 Task: Add Attachment from Google Drive to Card Card0000000087 in Board Board0000000022 in Workspace WS0000000008 in Trello. Add Cover Orange to Card Card0000000087 in Board Board0000000022 in Workspace WS0000000008 in Trello. Add "Add Label …" with "Title" Title0000000087 to Button Button0000000087 to Card Card0000000087 in Board Board0000000022 in Workspace WS0000000008 in Trello. Add Description DS0000000087 to Card Card0000000087 in Board Board0000000022 in Workspace WS0000000008 in Trello. Add Comment CM0000000087 to Card Card0000000087 in Board Board0000000022 in Workspace WS0000000008 in Trello
Action: Mouse moved to (462, 21)
Screenshot: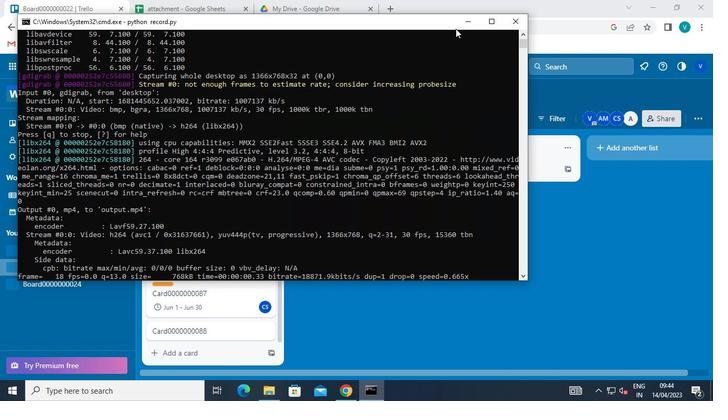 
Action: Mouse pressed left at (462, 21)
Screenshot: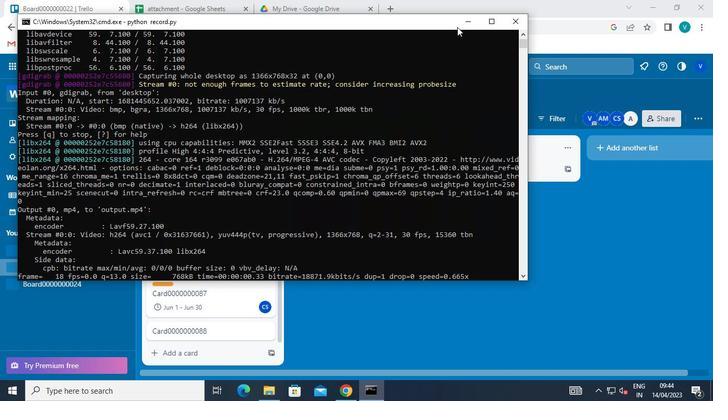 
Action: Mouse moved to (219, 290)
Screenshot: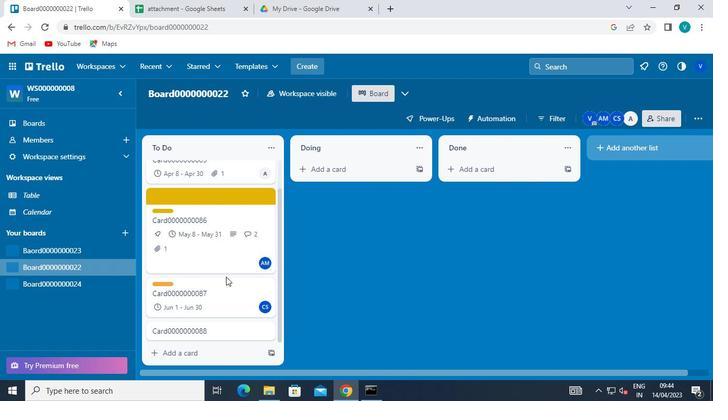 
Action: Mouse pressed left at (219, 290)
Screenshot: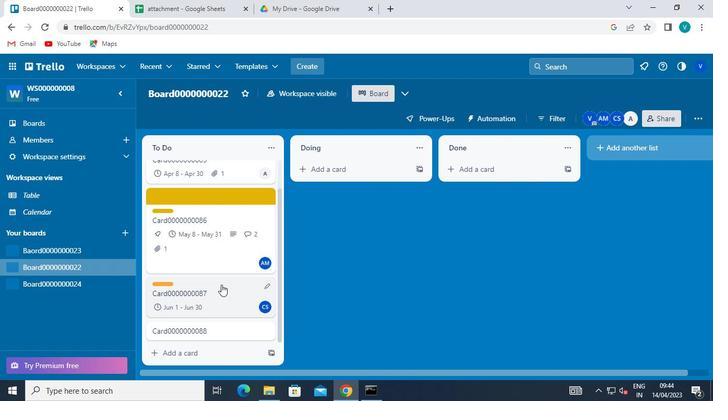 
Action: Mouse moved to (477, 272)
Screenshot: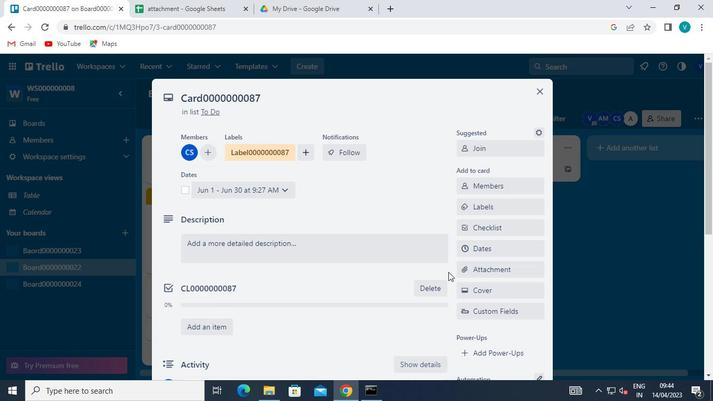
Action: Mouse pressed left at (477, 272)
Screenshot: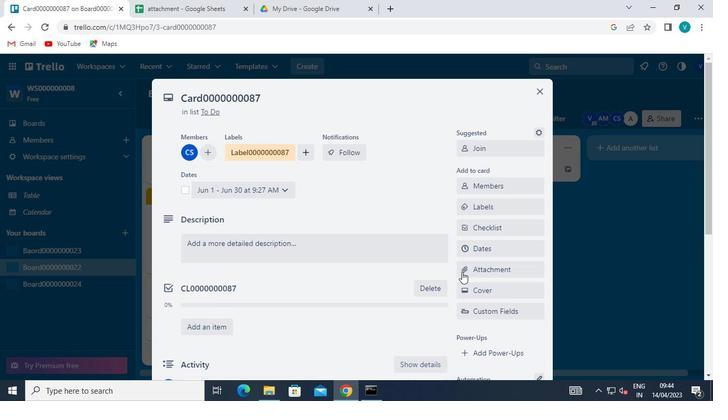 
Action: Mouse moved to (492, 141)
Screenshot: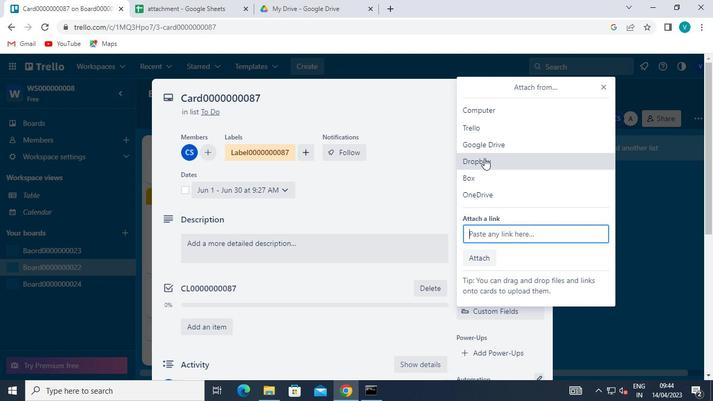 
Action: Mouse pressed left at (492, 141)
Screenshot: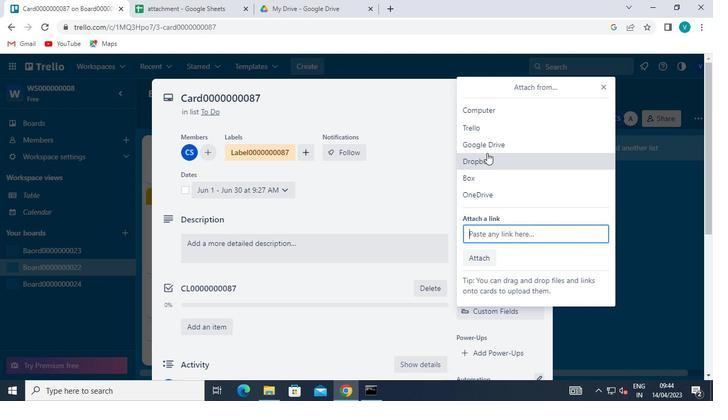 
Action: Mouse moved to (189, 222)
Screenshot: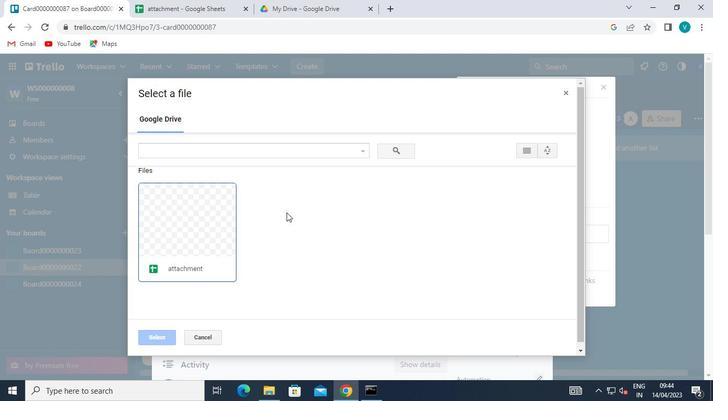 
Action: Mouse pressed left at (189, 222)
Screenshot: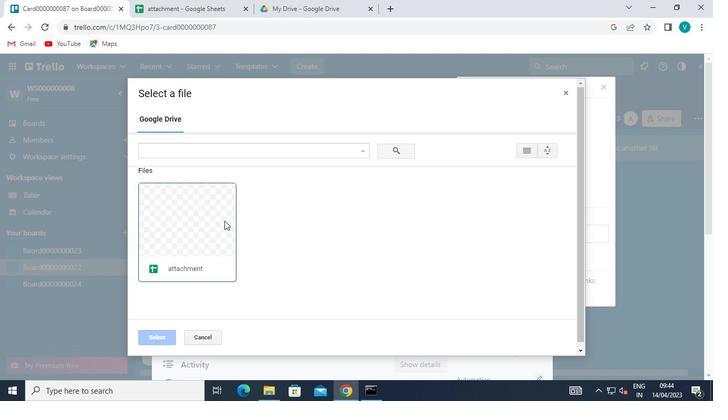 
Action: Mouse moved to (159, 335)
Screenshot: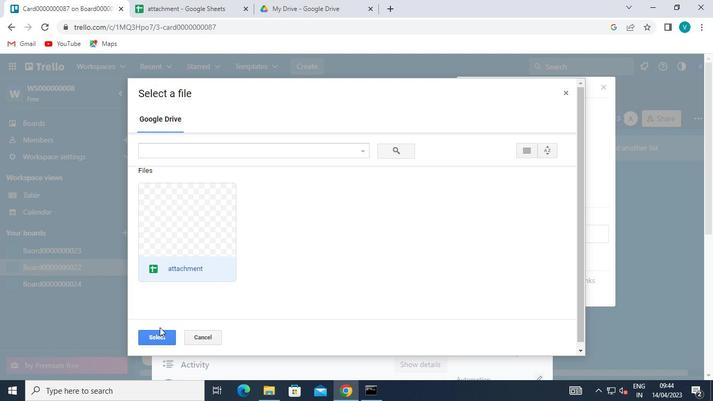 
Action: Mouse pressed left at (159, 335)
Screenshot: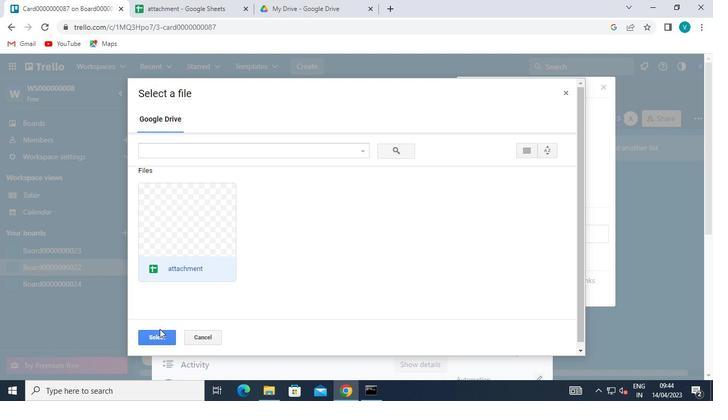 
Action: Mouse moved to (477, 294)
Screenshot: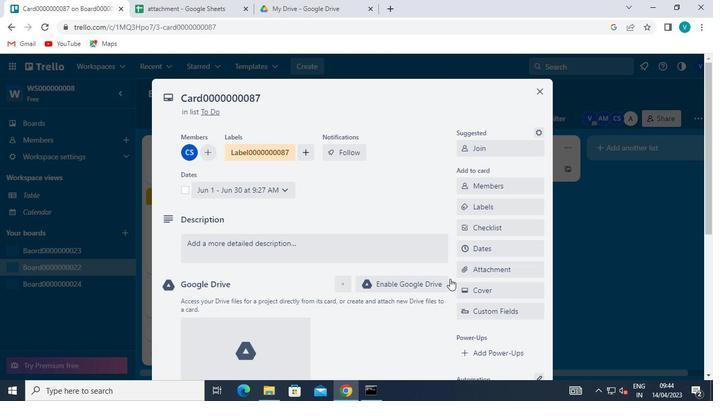 
Action: Mouse pressed left at (477, 294)
Screenshot: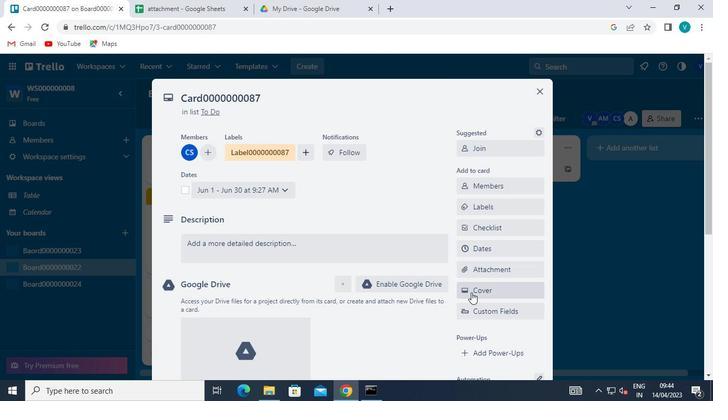 
Action: Mouse moved to (531, 183)
Screenshot: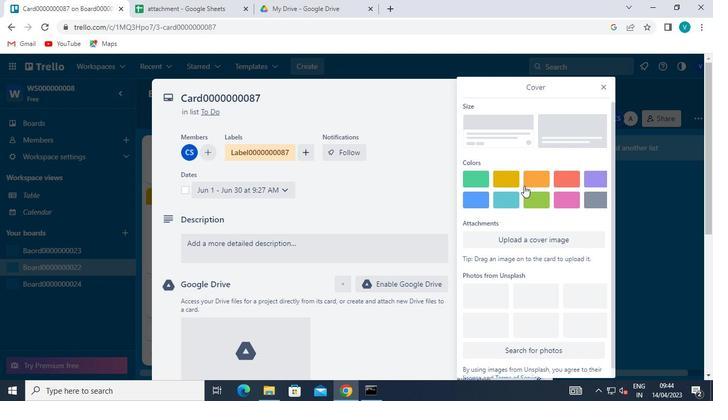 
Action: Mouse pressed left at (531, 183)
Screenshot: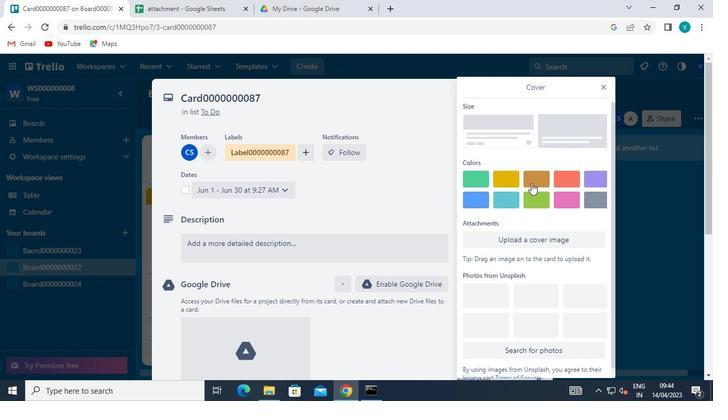
Action: Mouse moved to (602, 84)
Screenshot: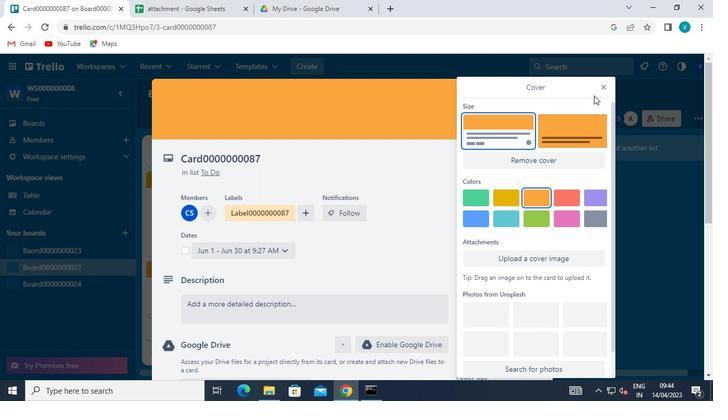 
Action: Mouse pressed left at (602, 84)
Screenshot: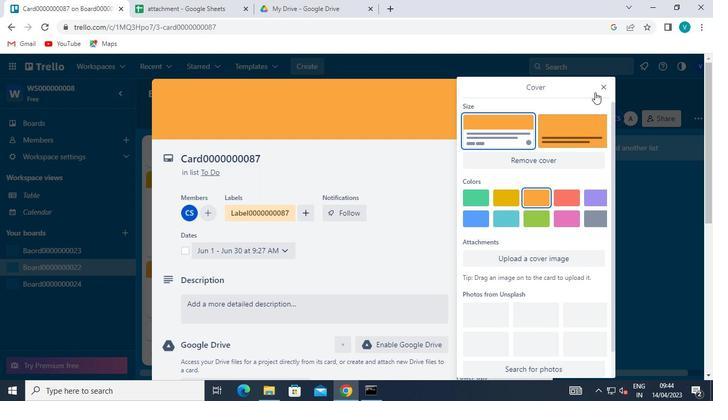 
Action: Mouse moved to (489, 259)
Screenshot: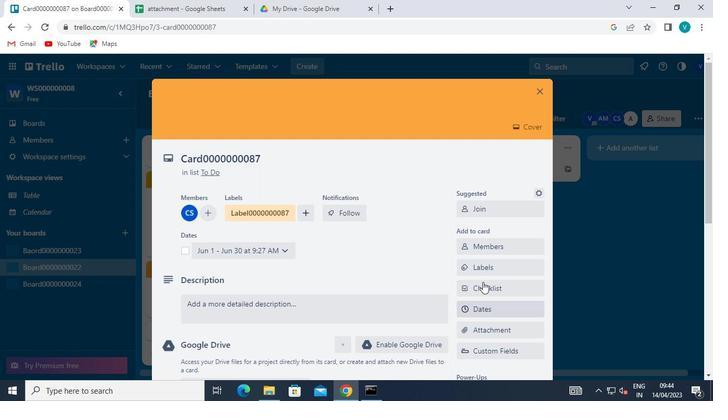 
Action: Mouse pressed left at (489, 259)
Screenshot: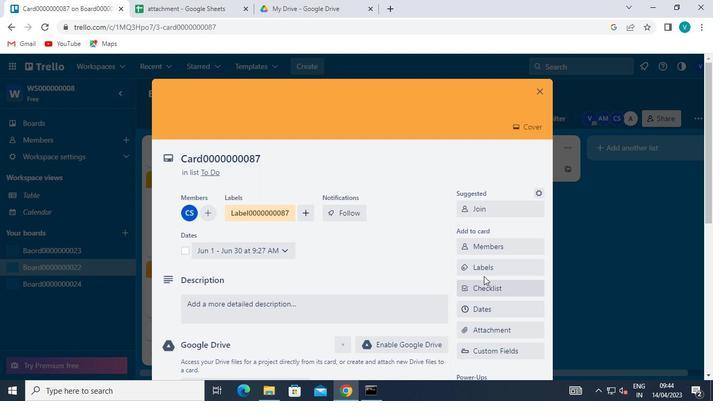 
Action: Mouse moved to (520, 115)
Screenshot: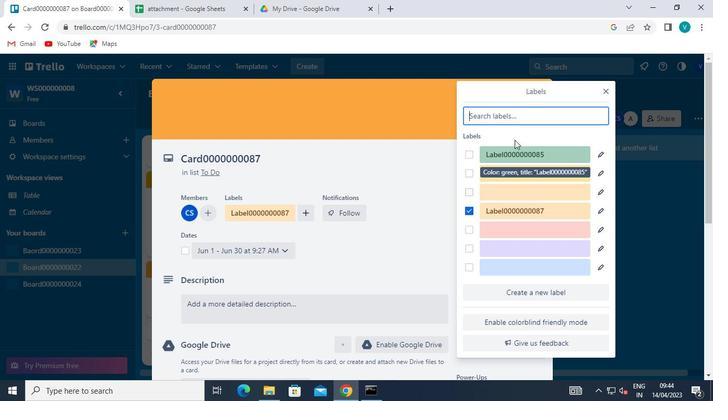 
Action: Mouse pressed left at (520, 115)
Screenshot: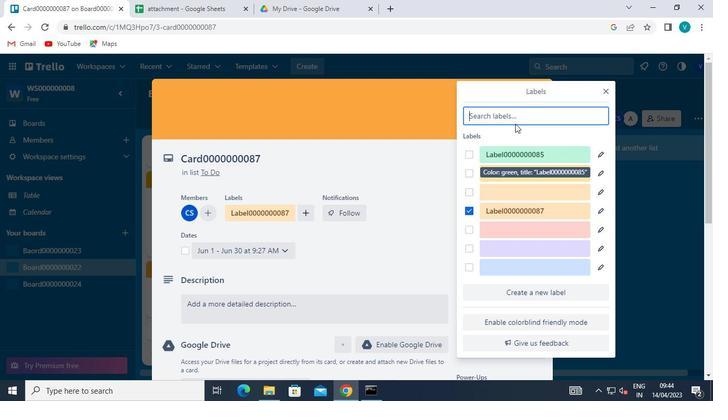 
Action: Keyboard Key.shift
Screenshot: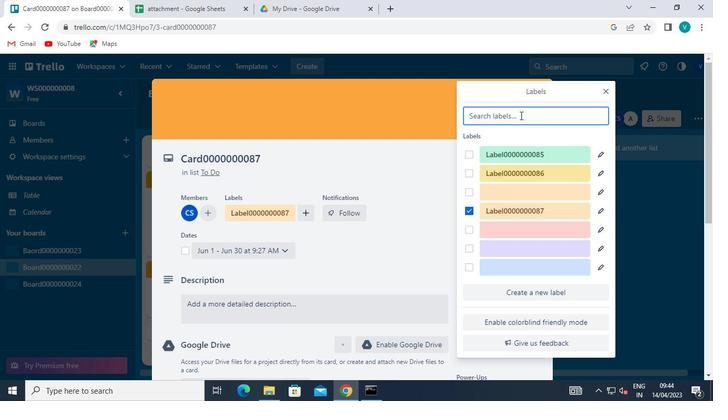 
Action: Keyboard Key.shift
Screenshot: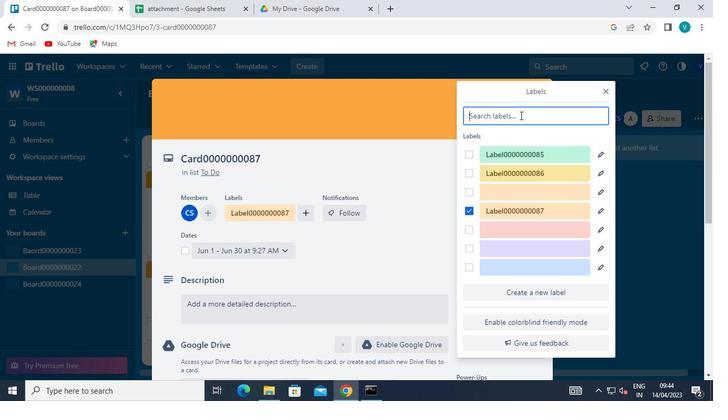 
Action: Keyboard Key.shift
Screenshot: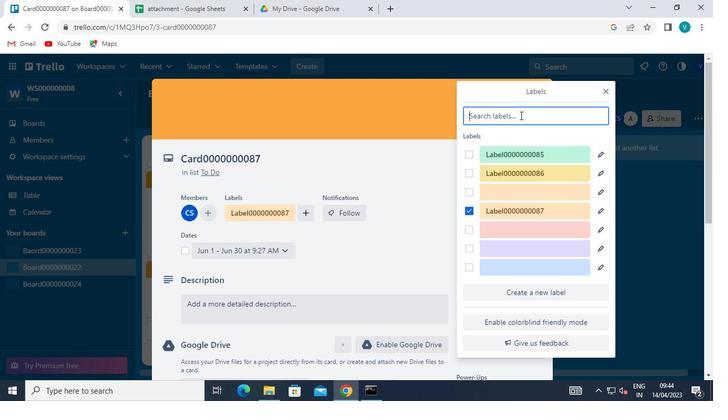 
Action: Keyboard Key.shift
Screenshot: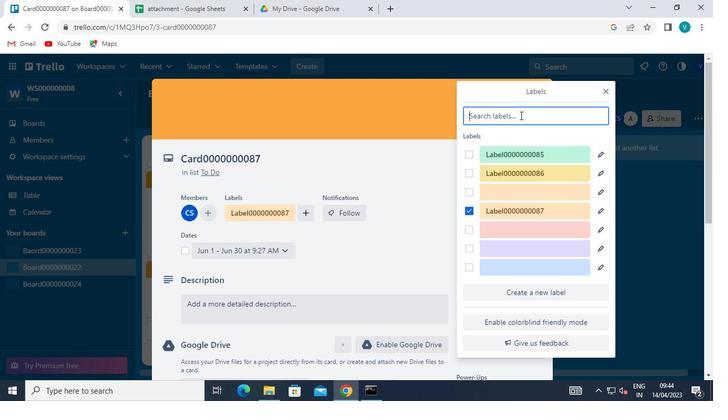 
Action: Keyboard Key.shift
Screenshot: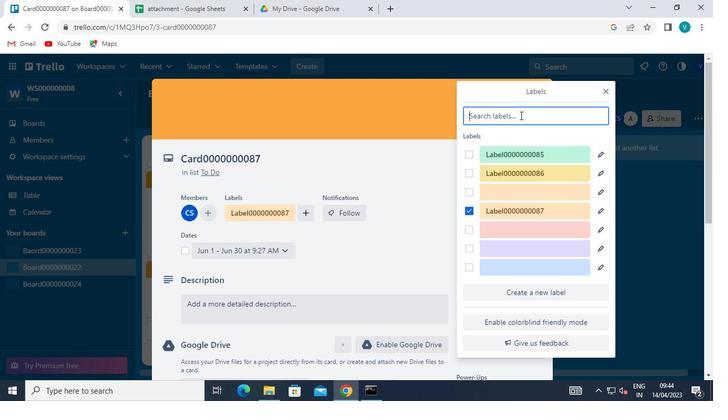 
Action: Keyboard Key.shift
Screenshot: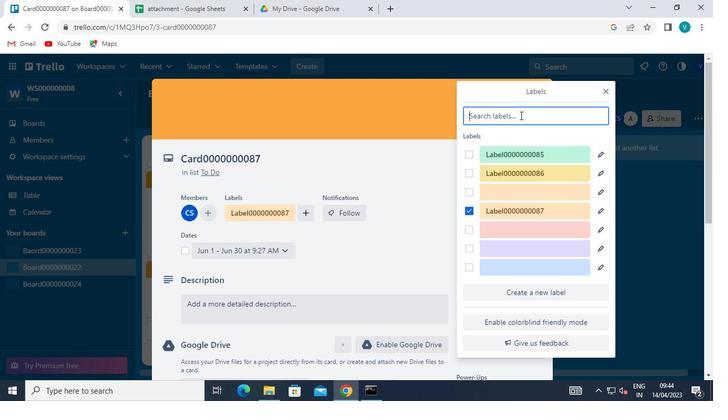 
Action: Keyboard Key.shift
Screenshot: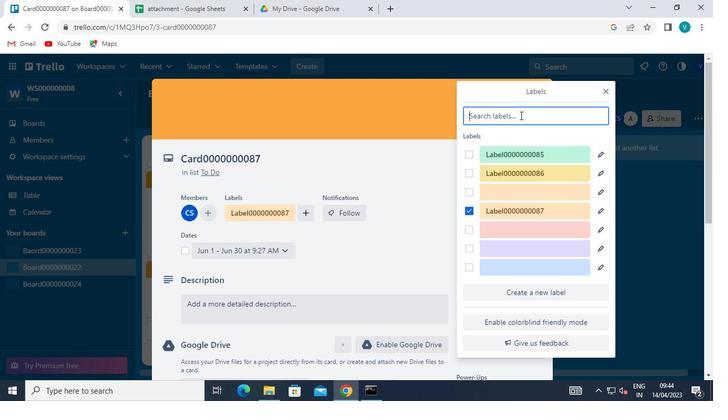 
Action: Keyboard Key.shift
Screenshot: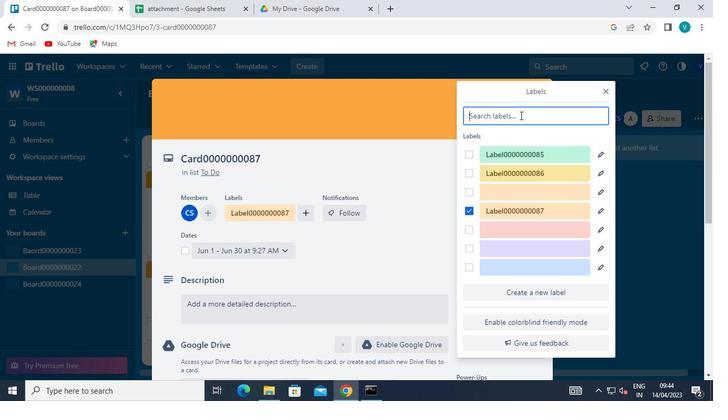
Action: Keyboard Key.shift
Screenshot: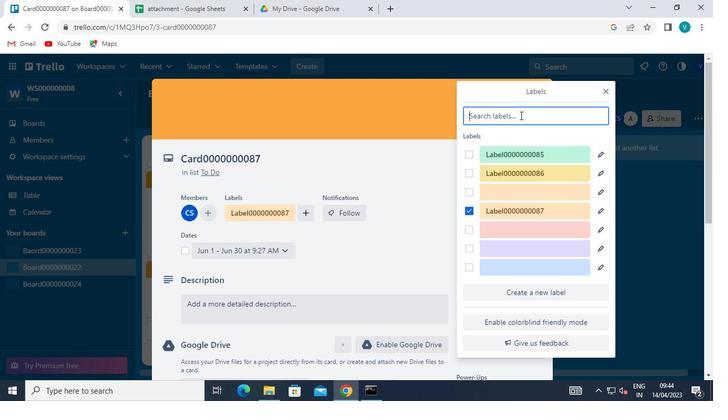 
Action: Keyboard Key.shift
Screenshot: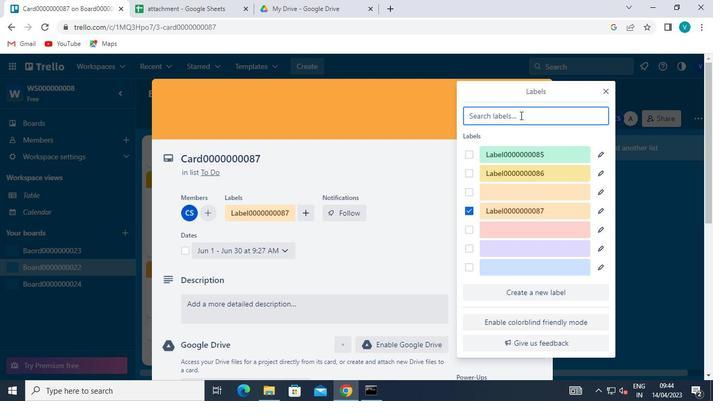 
Action: Keyboard Key.shift
Screenshot: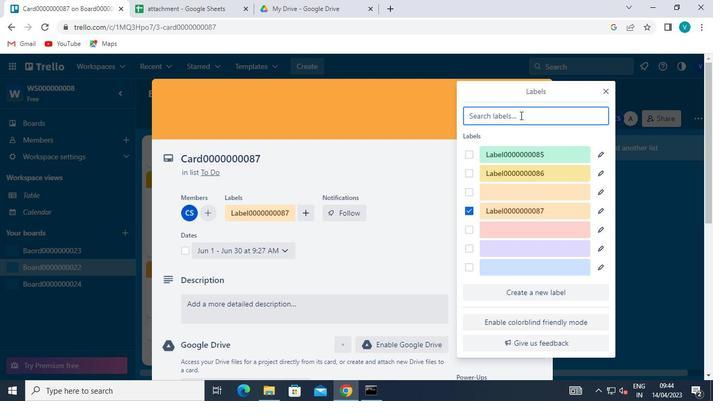 
Action: Keyboard Key.shift
Screenshot: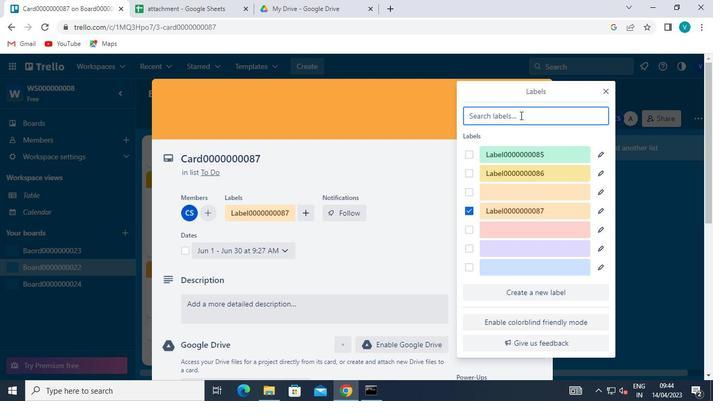 
Action: Keyboard Key.shift
Screenshot: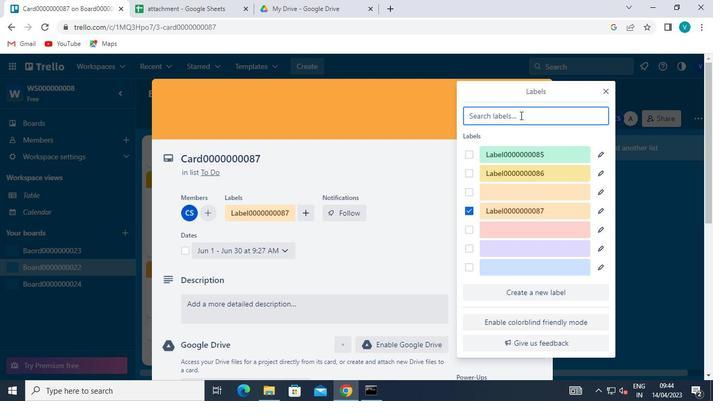 
Action: Keyboard Key.shift
Screenshot: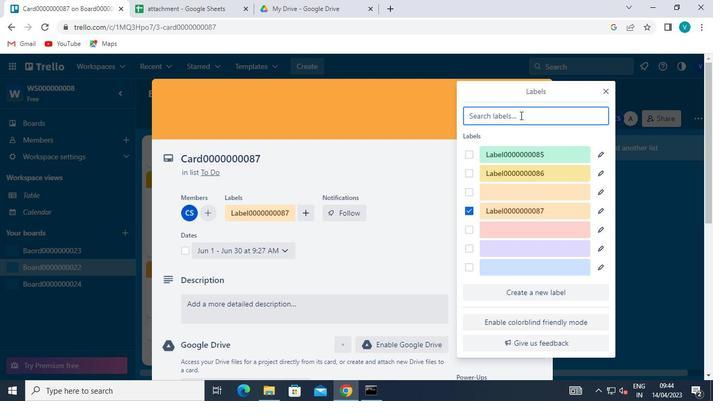 
Action: Keyboard Key.shift
Screenshot: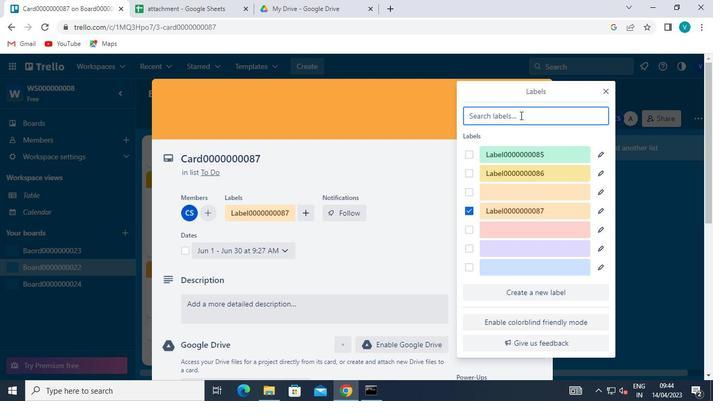
Action: Keyboard Key.shift
Screenshot: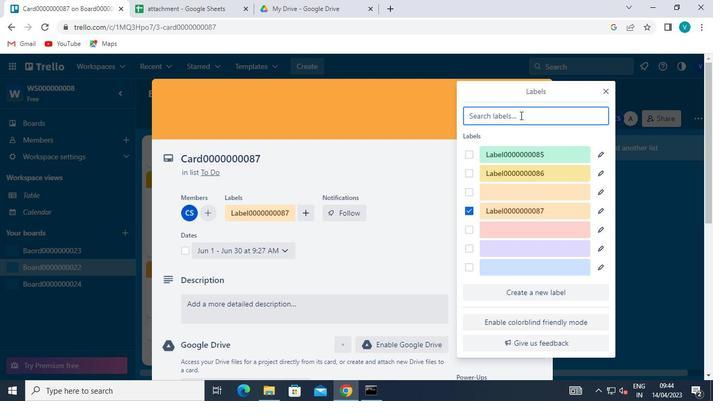
Action: Keyboard Key.shift
Screenshot: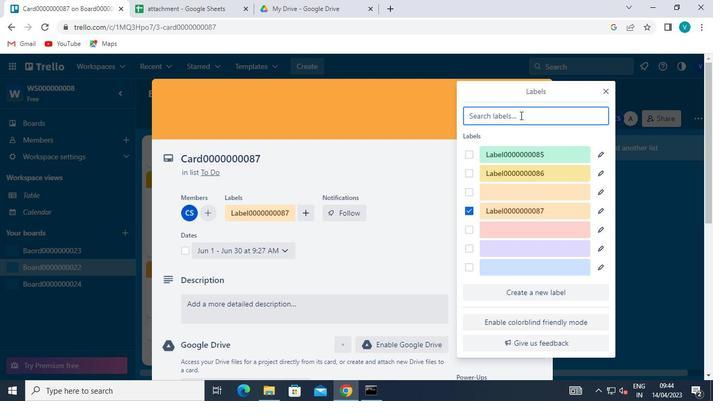 
Action: Keyboard Key.shift
Screenshot: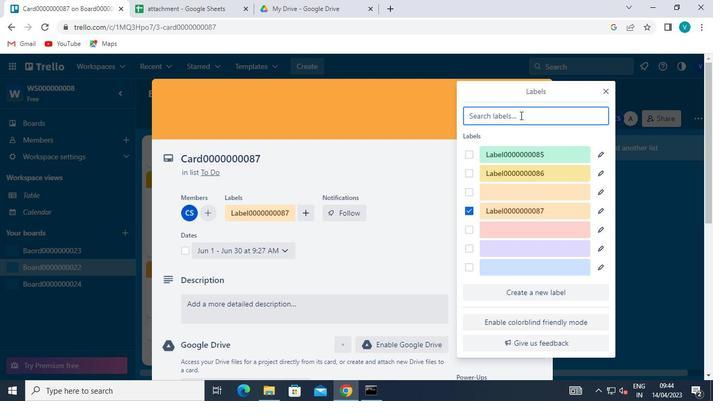 
Action: Keyboard Key.shift
Screenshot: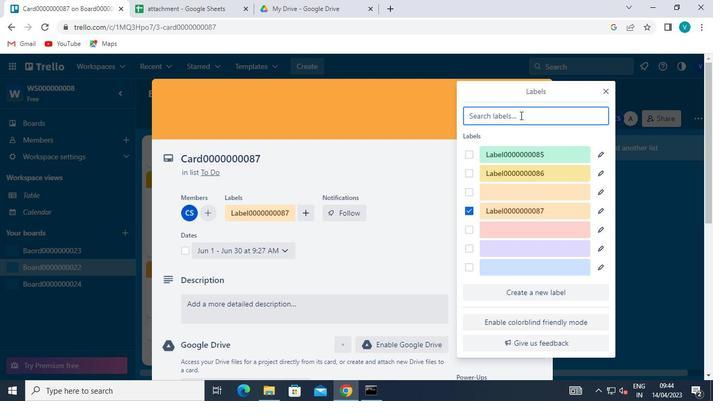 
Action: Keyboard Key.shift
Screenshot: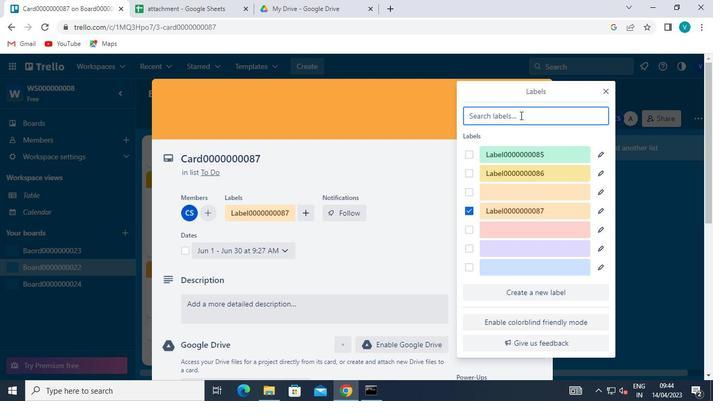 
Action: Keyboard Key.shift
Screenshot: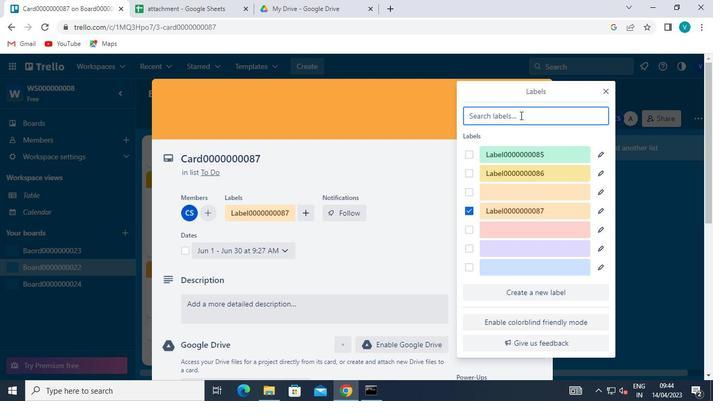 
Action: Keyboard Key.shift
Screenshot: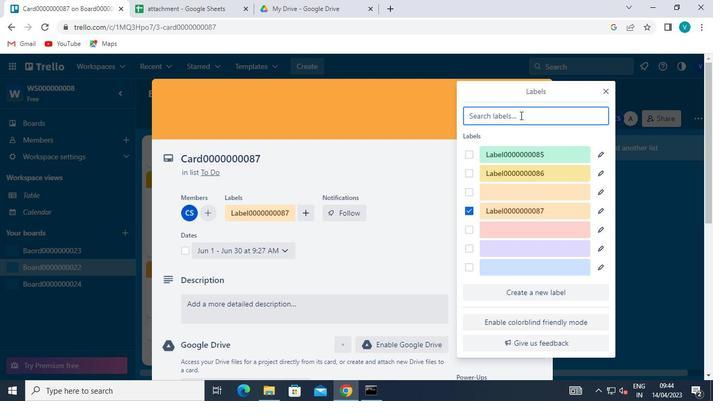 
Action: Keyboard Key.shift
Screenshot: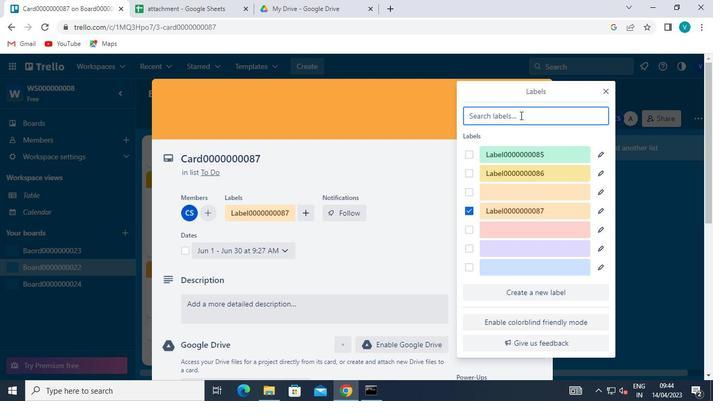 
Action: Keyboard Key.shift
Screenshot: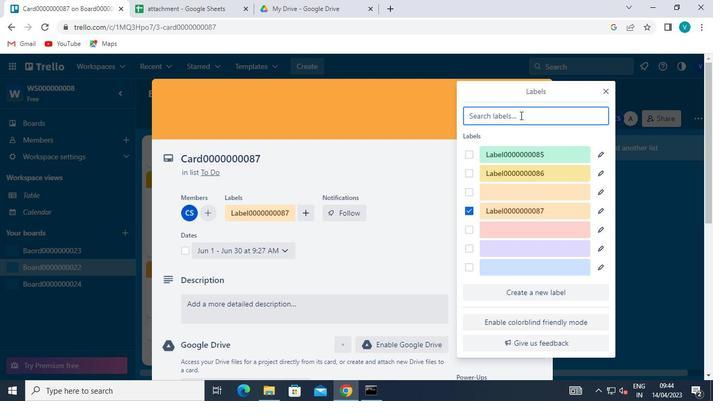 
Action: Keyboard Key.shift
Screenshot: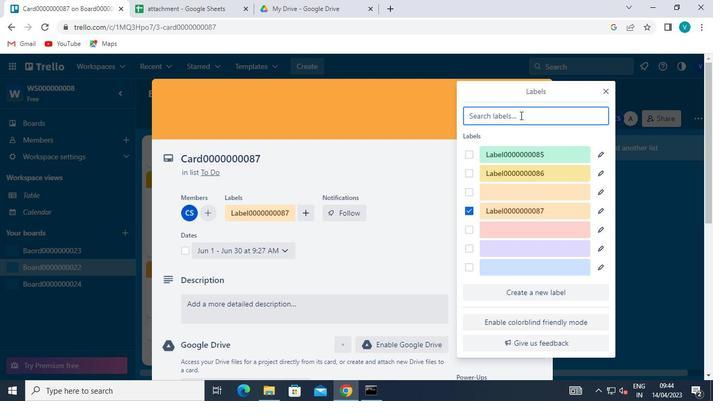 
Action: Keyboard Key.shift
Screenshot: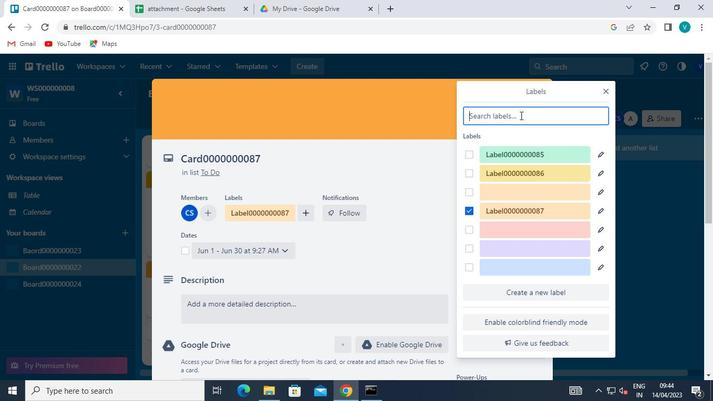 
Action: Keyboard Key.shift
Screenshot: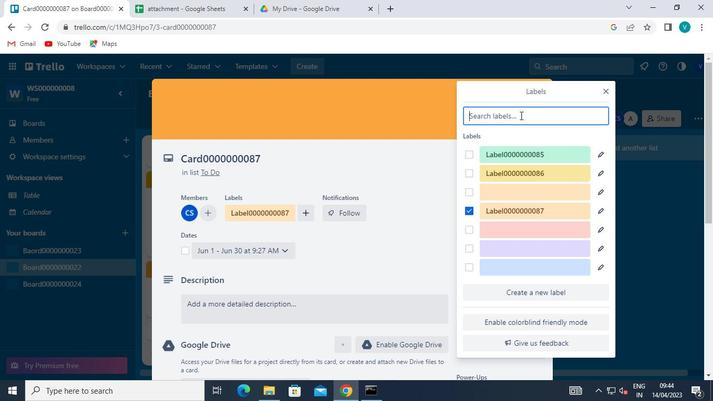 
Action: Keyboard Key.shift
Screenshot: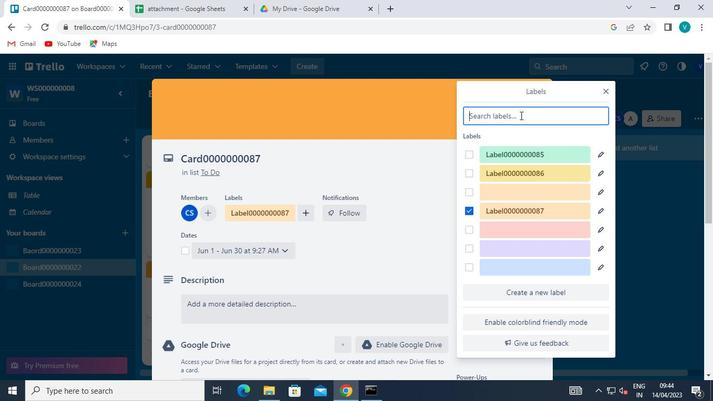
Action: Keyboard Key.shift
Screenshot: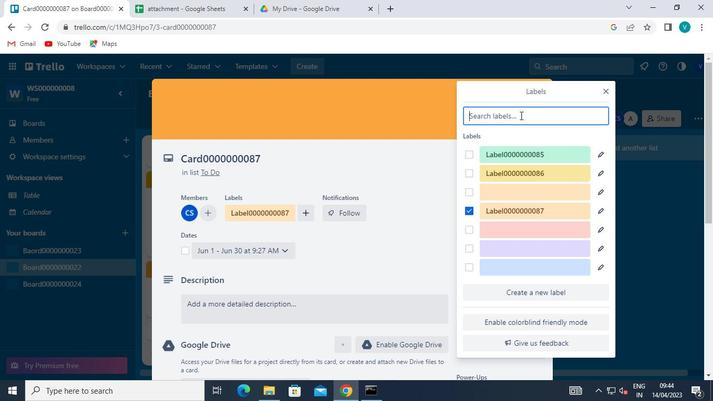 
Action: Keyboard Key.shift
Screenshot: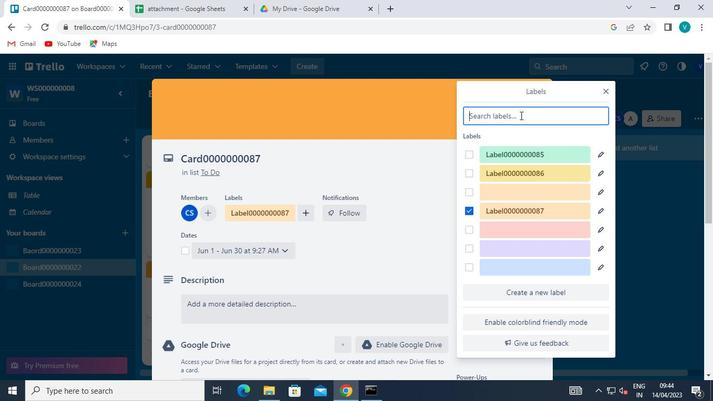
Action: Keyboard Key.shift
Screenshot: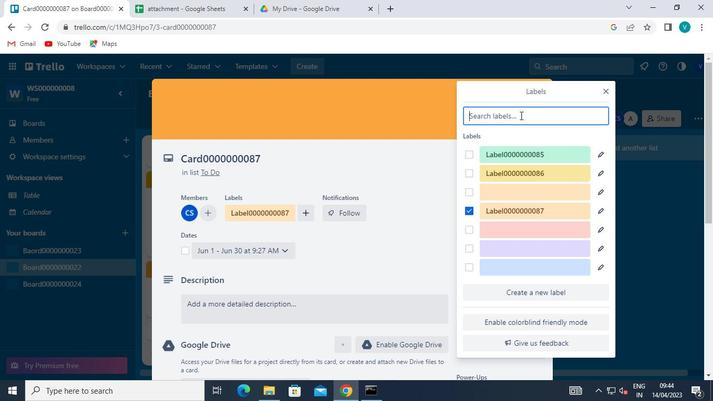 
Action: Keyboard Key.shift
Screenshot: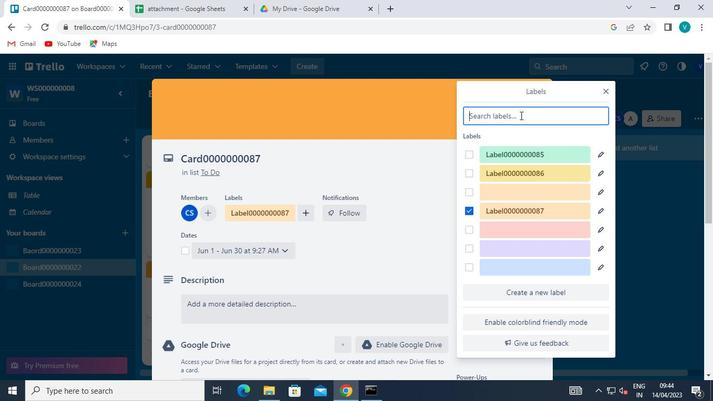 
Action: Keyboard Key.shift
Screenshot: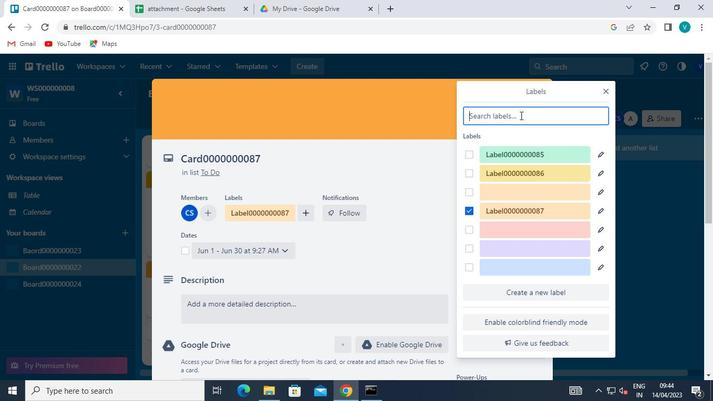 
Action: Keyboard Key.shift
Screenshot: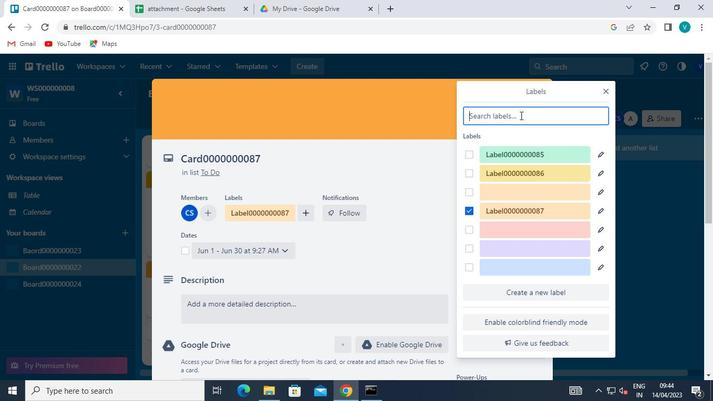 
Action: Keyboard Key.shift
Screenshot: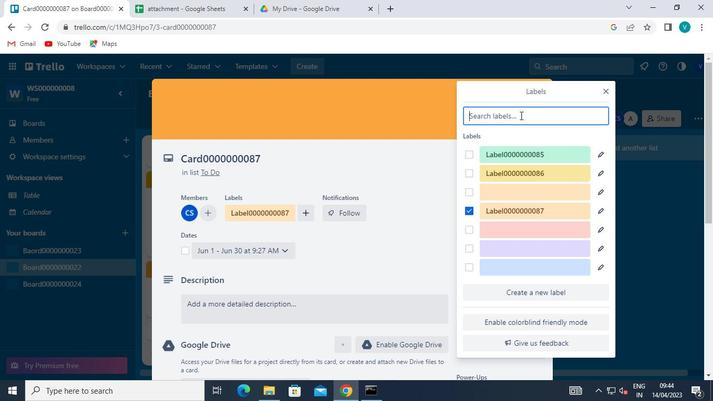 
Action: Keyboard Key.shift
Screenshot: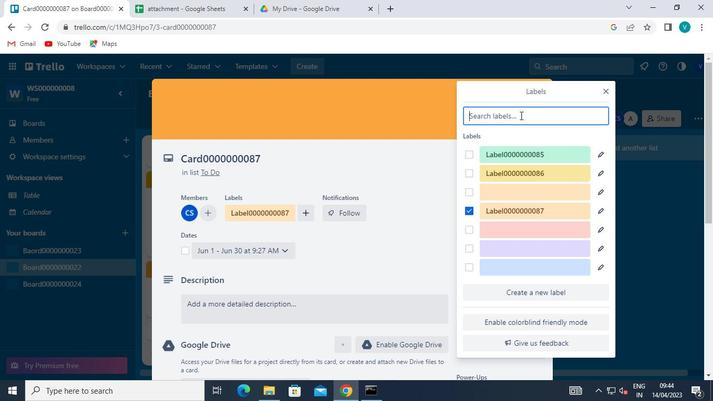 
Action: Keyboard Key.shift
Screenshot: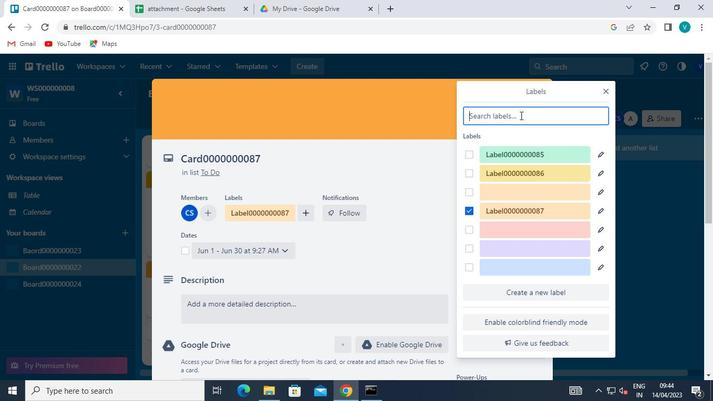 
Action: Keyboard Key.shift
Screenshot: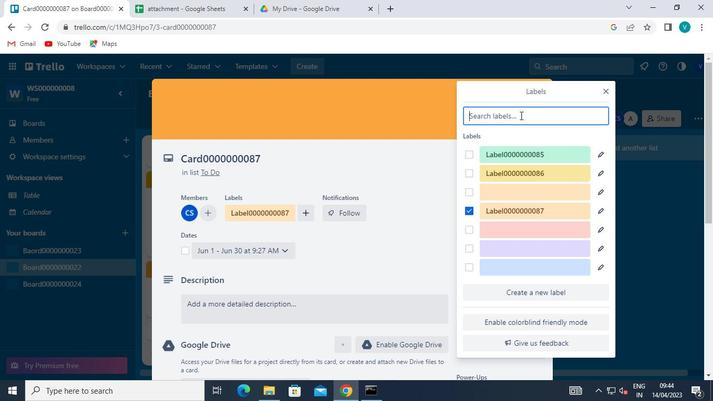 
Action: Keyboard Key.shift
Screenshot: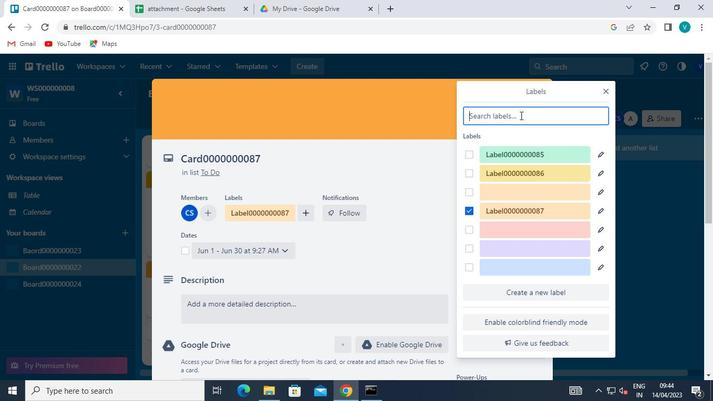 
Action: Keyboard Key.shift
Screenshot: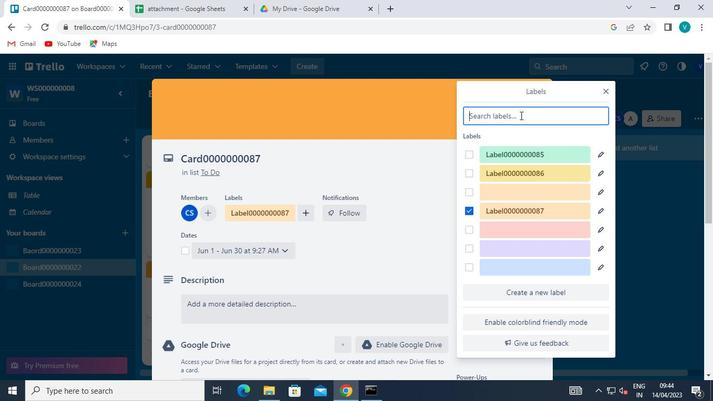 
Action: Keyboard Key.shift
Screenshot: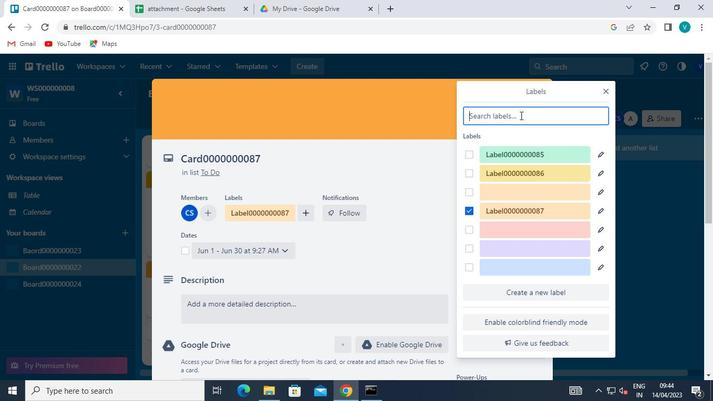 
Action: Keyboard Key.shift
Screenshot: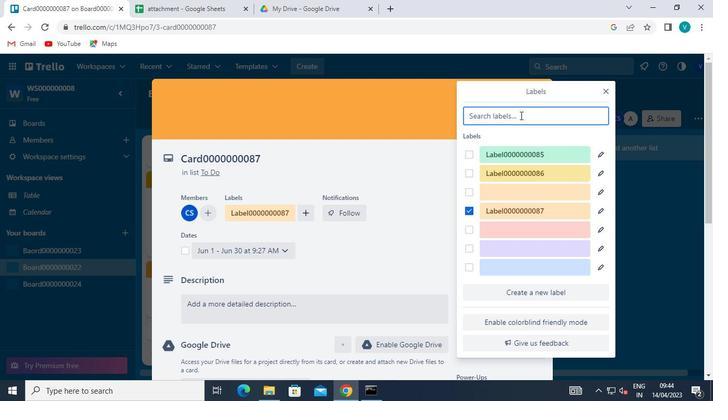 
Action: Keyboard Key.shift
Screenshot: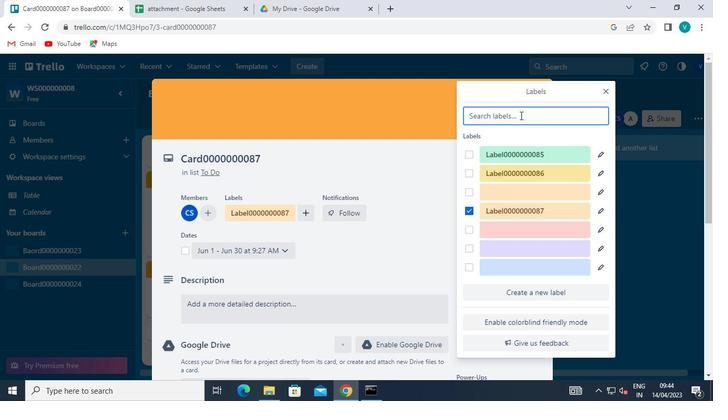 
Action: Keyboard Key.shift
Screenshot: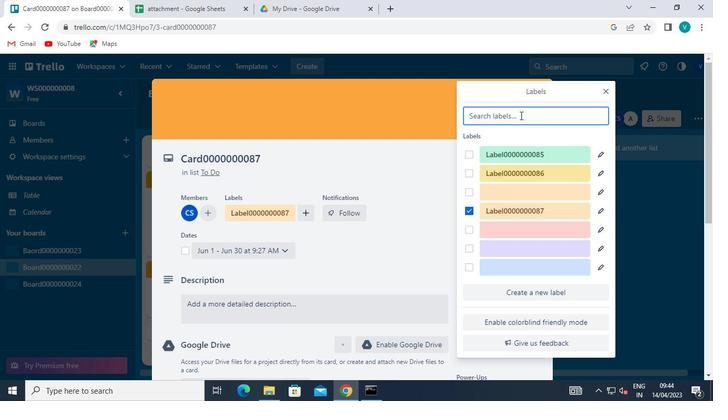 
Action: Keyboard Key.shift
Screenshot: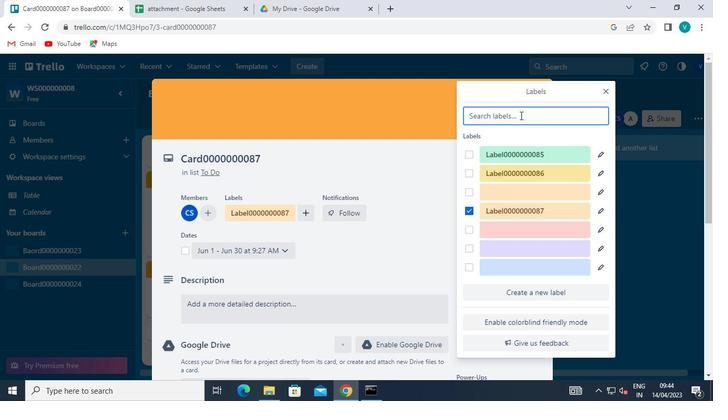 
Action: Keyboard Key.shift
Screenshot: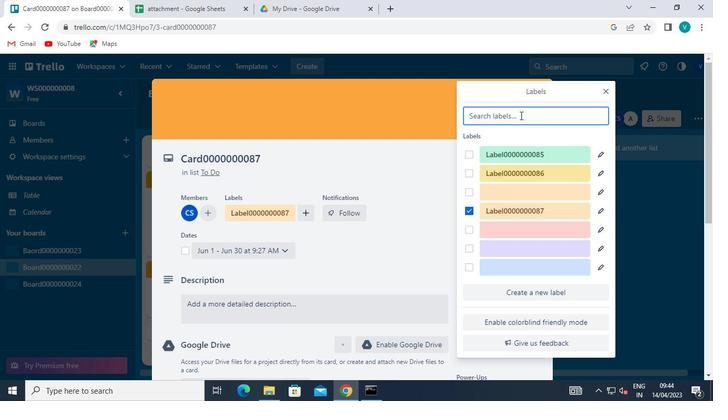 
Action: Keyboard Key.shift
Screenshot: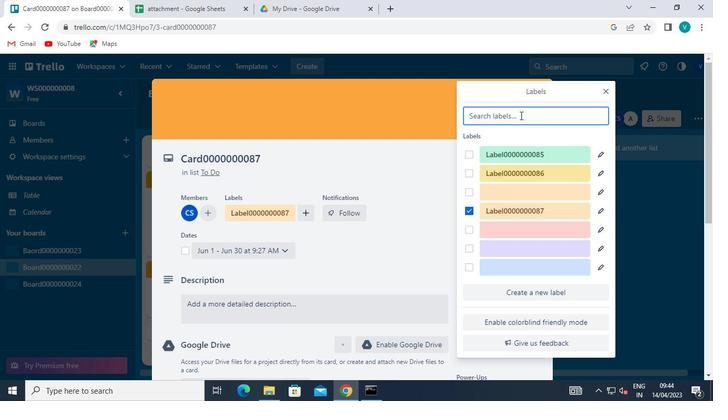 
Action: Keyboard Key.shift
Screenshot: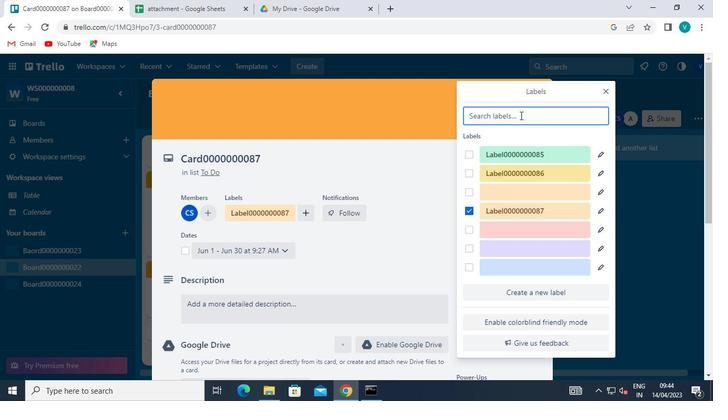 
Action: Keyboard Key.shift
Screenshot: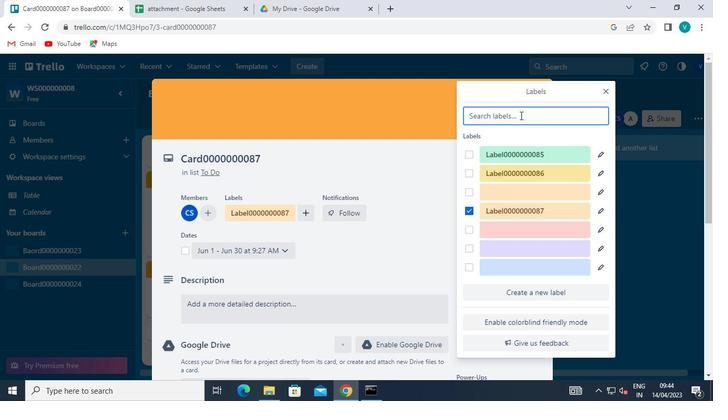 
Action: Keyboard Key.shift
Screenshot: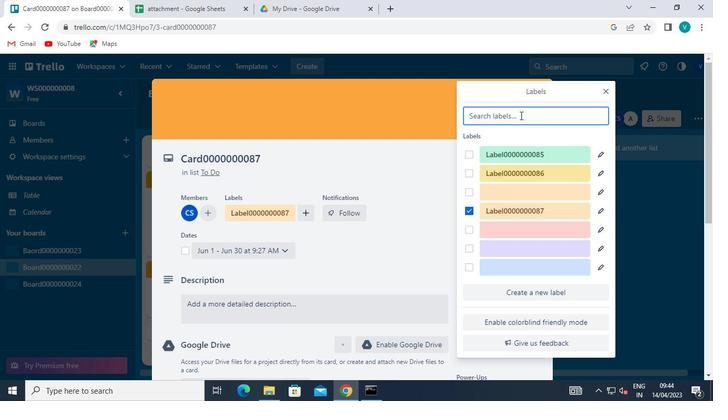 
Action: Keyboard Key.shift
Screenshot: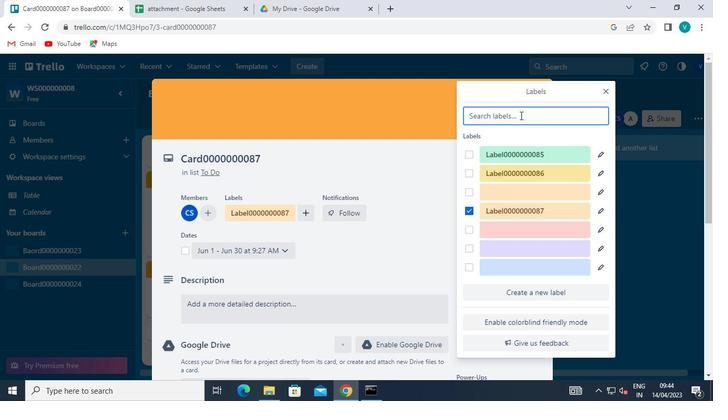 
Action: Keyboard Key.shift
Screenshot: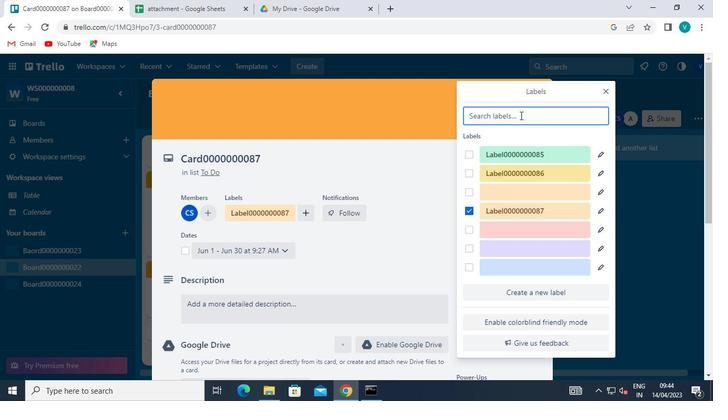 
Action: Keyboard Key.shift
Screenshot: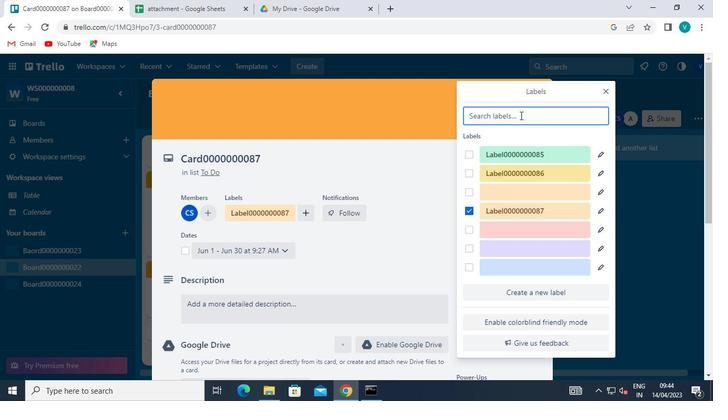 
Action: Keyboard Key.shift
Screenshot: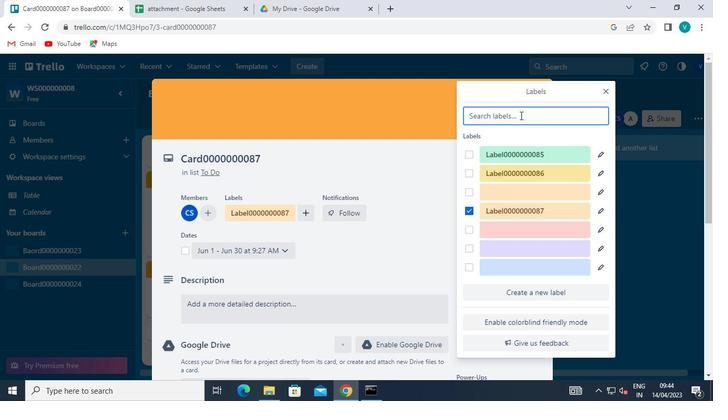 
Action: Keyboard Key.shift
Screenshot: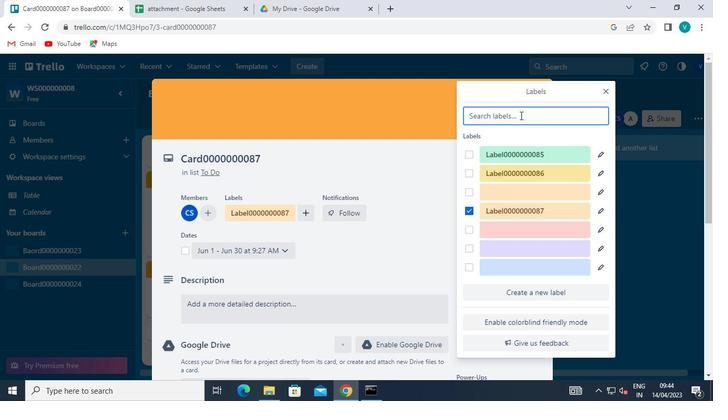 
Action: Keyboard Key.shift
Screenshot: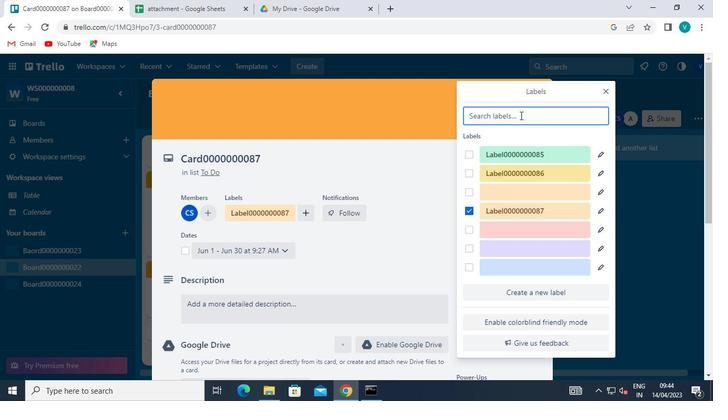
Action: Keyboard Key.shift
Screenshot: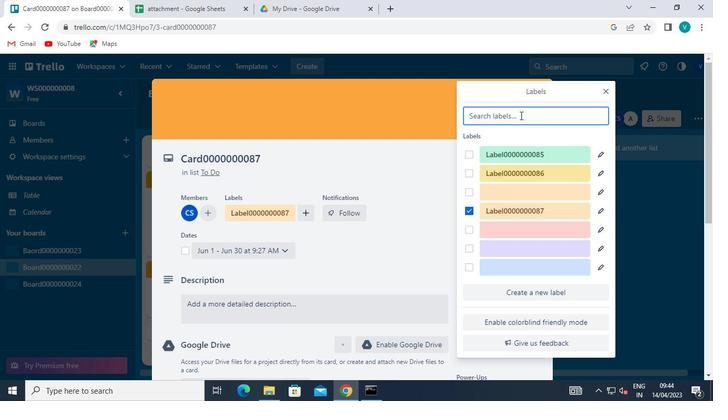 
Action: Keyboard Key.shift
Screenshot: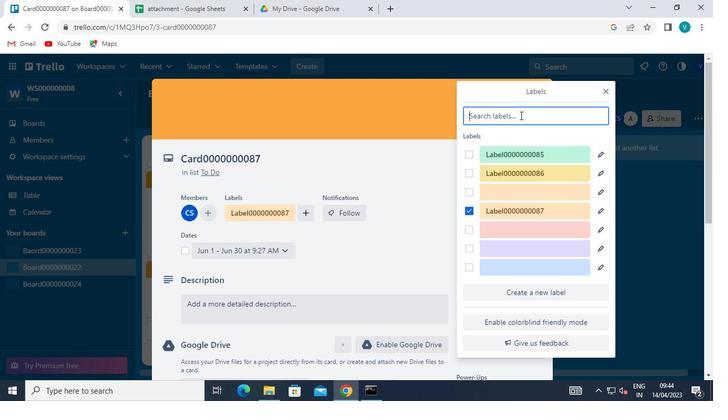 
Action: Keyboard Key.shift
Screenshot: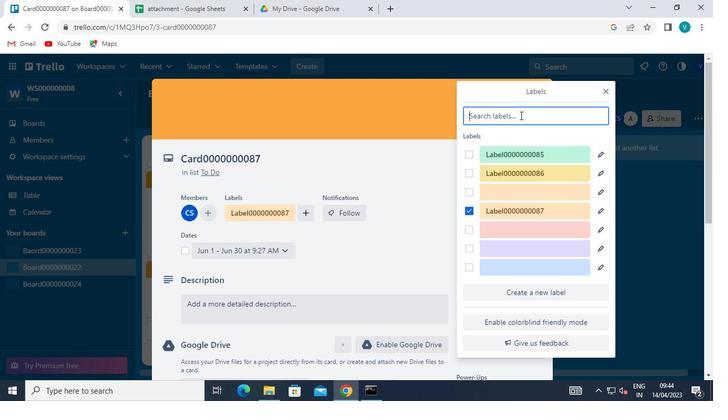 
Action: Keyboard Key.shift
Screenshot: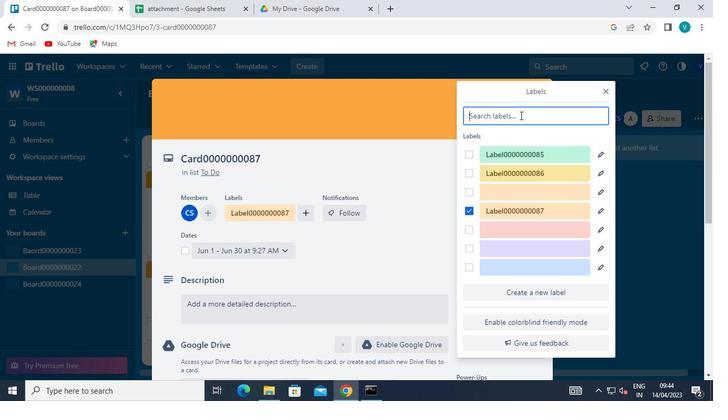 
Action: Keyboard Key.shift
Screenshot: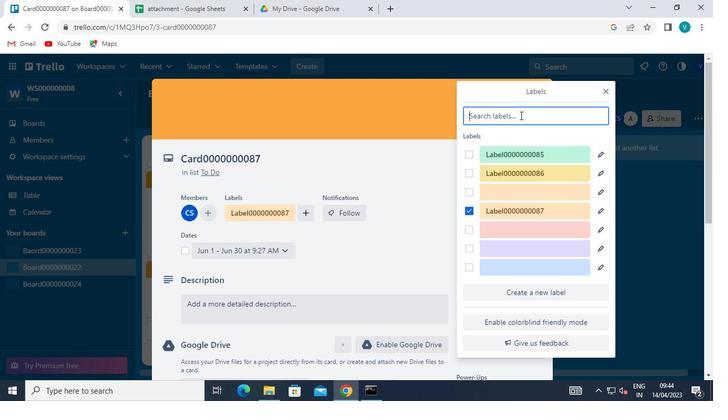 
Action: Keyboard Key.shift
Screenshot: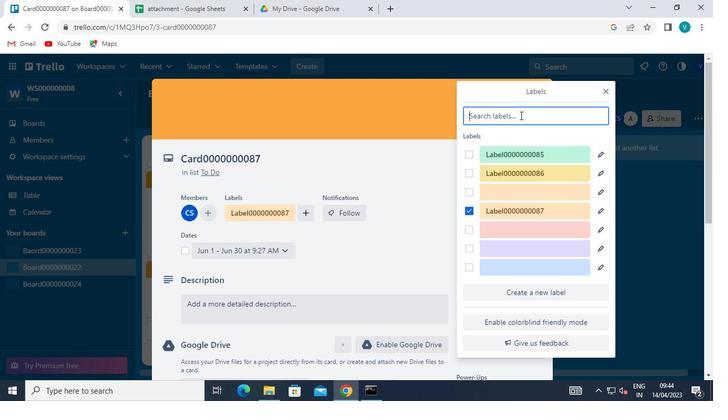 
Action: Keyboard Key.shift
Screenshot: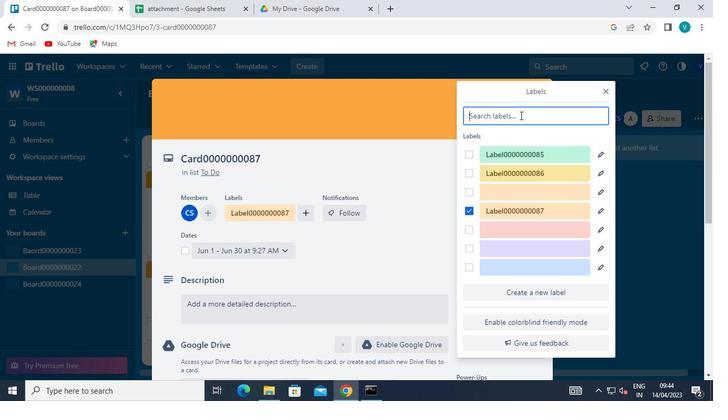 
Action: Keyboard Key.shift
Screenshot: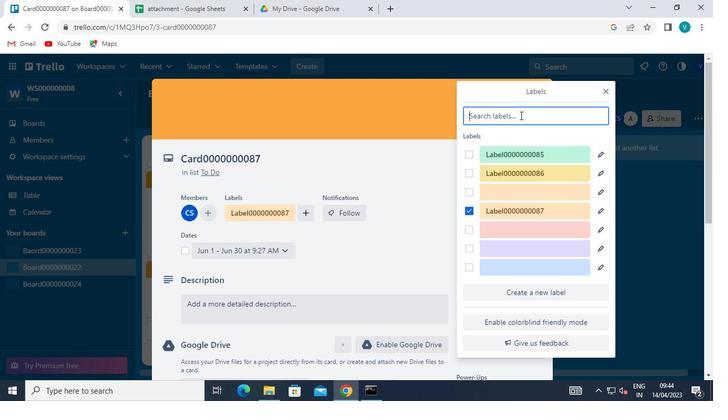 
Action: Keyboard Key.shift
Screenshot: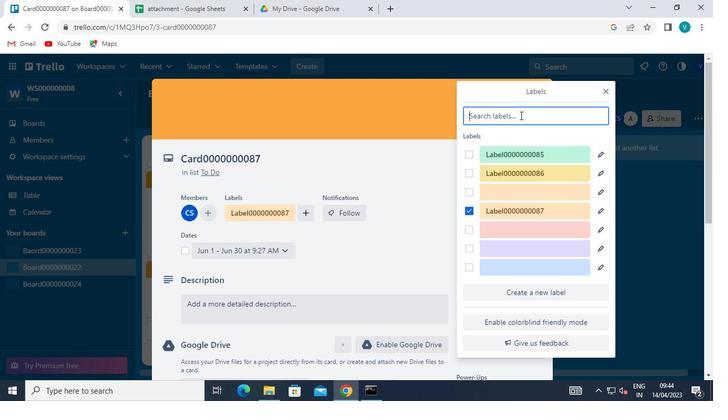 
Action: Keyboard Key.shift
Screenshot: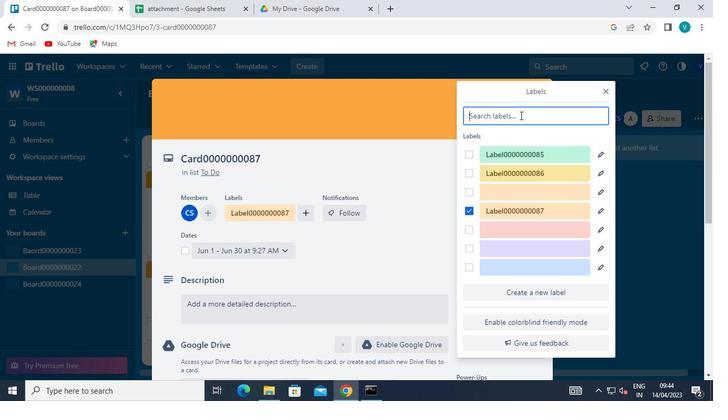 
Action: Keyboard Key.shift
Screenshot: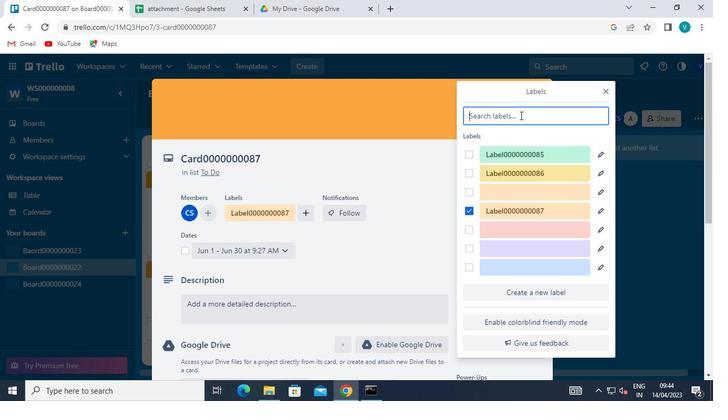 
Action: Keyboard Key.shift
Screenshot: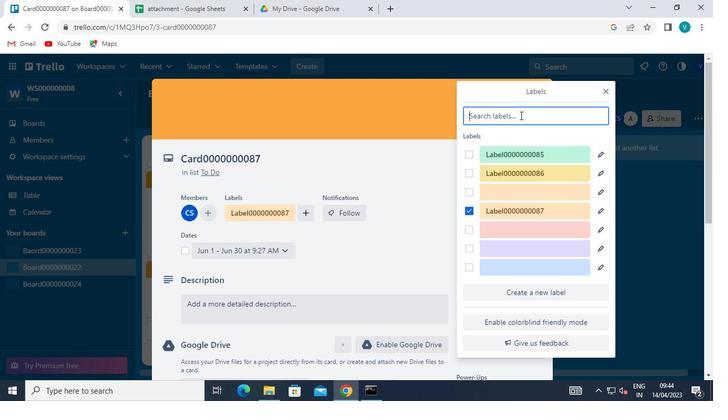 
Action: Keyboard Key.shift
Screenshot: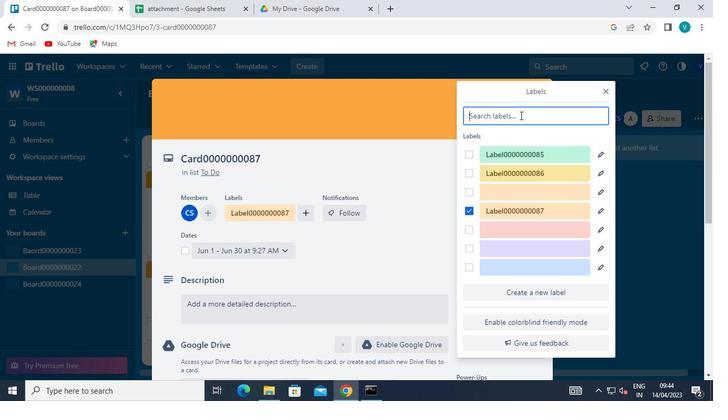 
Action: Keyboard Key.shift
Screenshot: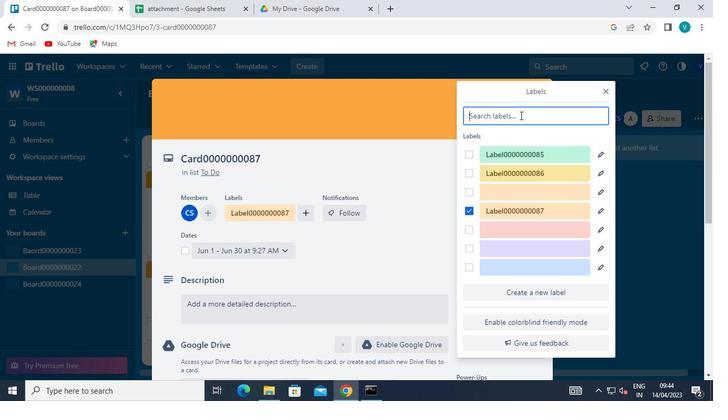 
Action: Keyboard Key.shift
Screenshot: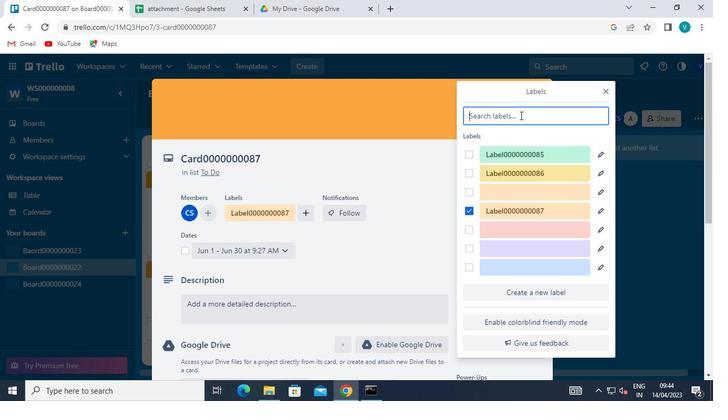 
Action: Keyboard Key.shift
Screenshot: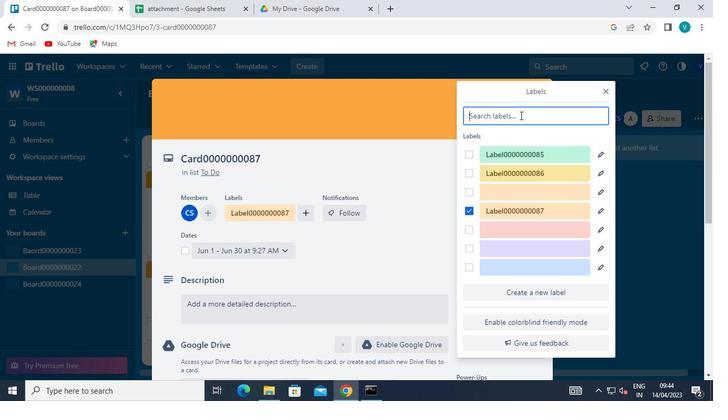 
Action: Keyboard Key.shift
Screenshot: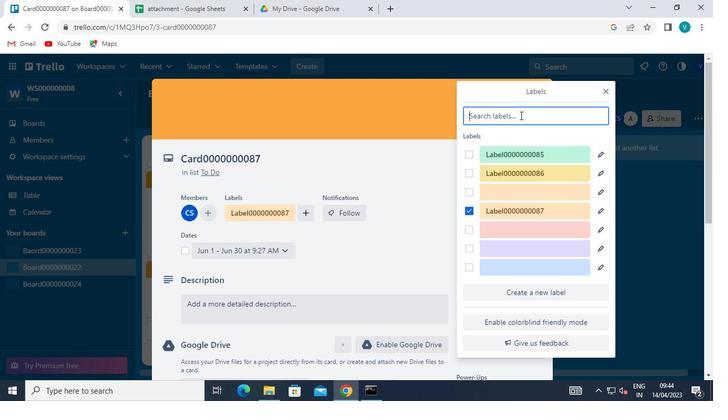 
Action: Keyboard Key.shift
Screenshot: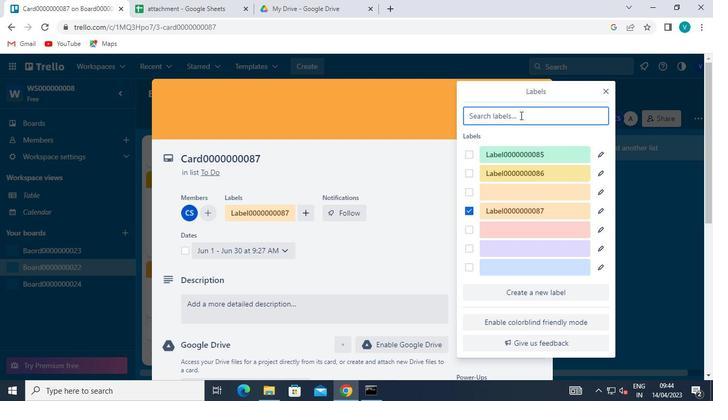 
Action: Keyboard Key.shift
Screenshot: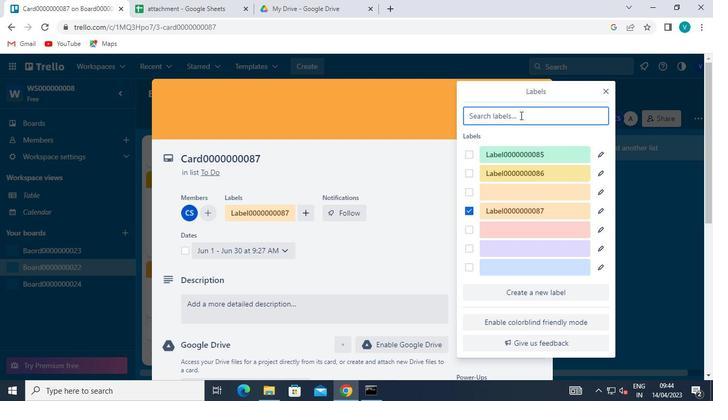 
Action: Keyboard Key.shift
Screenshot: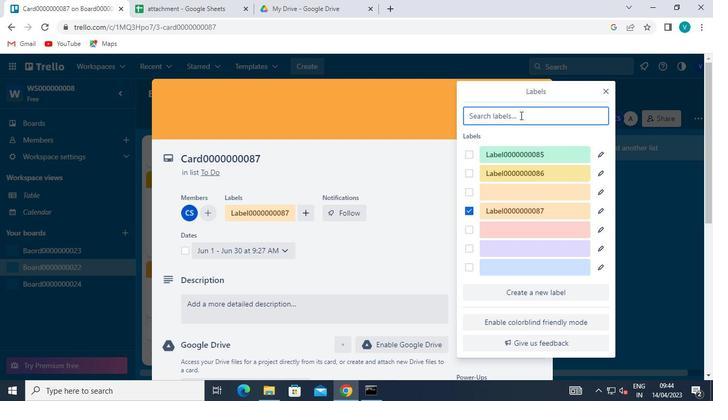 
Action: Keyboard Key.shift
Screenshot: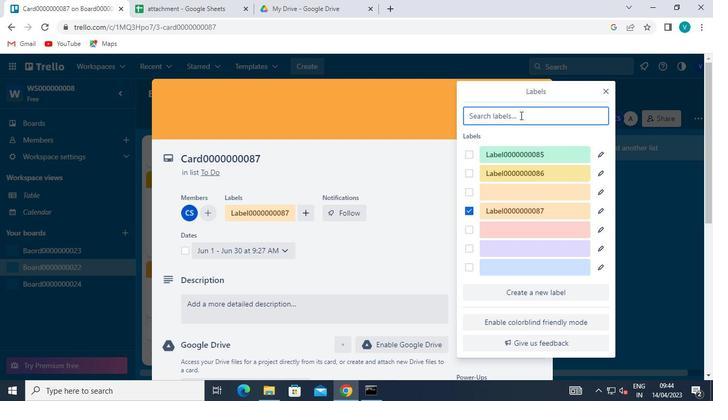 
Action: Keyboard T
Screenshot: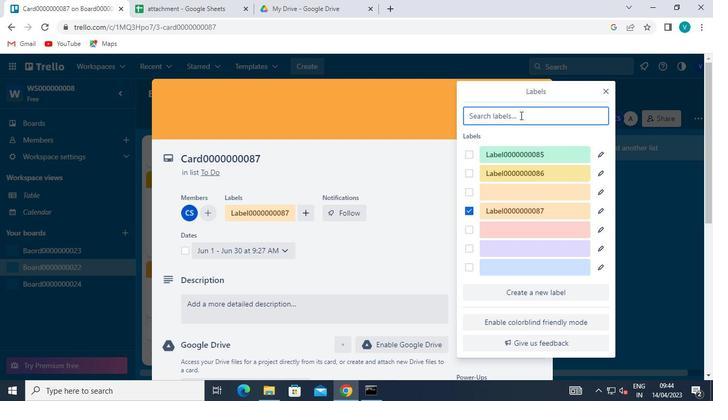 
Action: Keyboard i
Screenshot: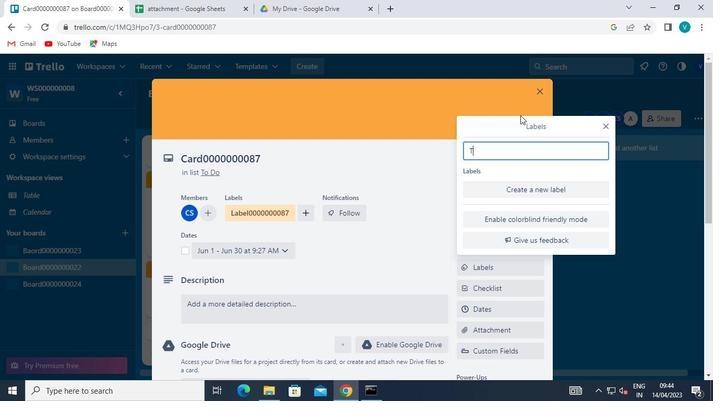 
Action: Keyboard t
Screenshot: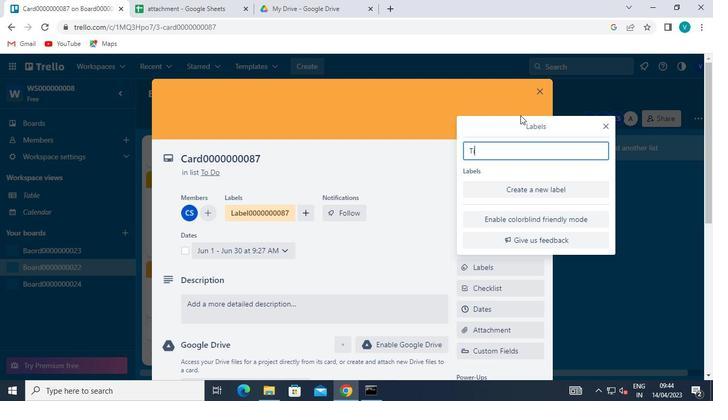 
Action: Keyboard l
Screenshot: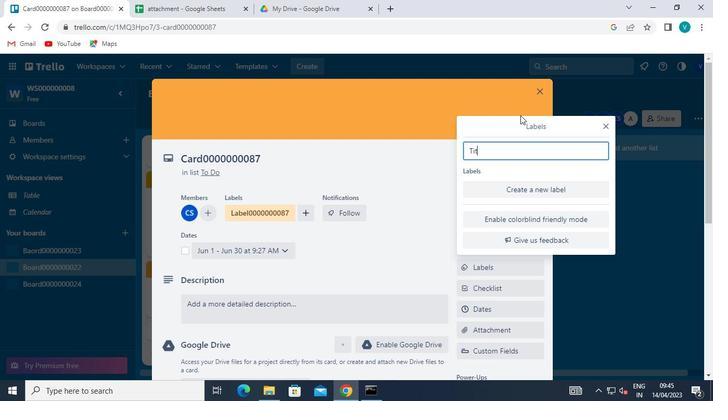 
Action: Keyboard e
Screenshot: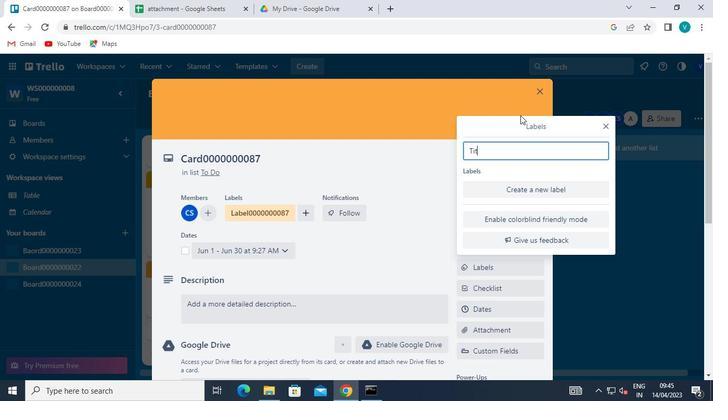 
Action: Keyboard <96>
Screenshot: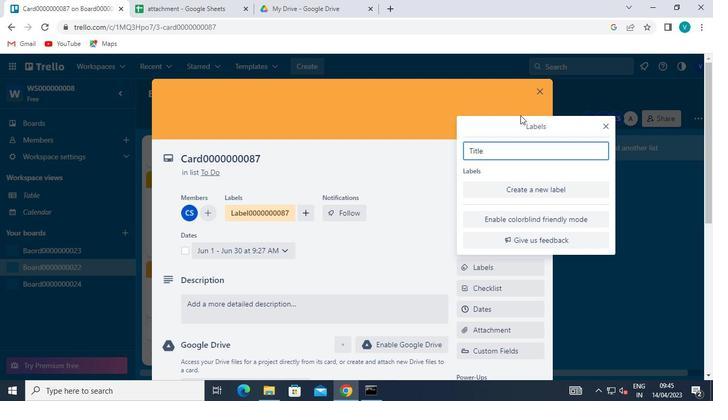 
Action: Keyboard <96>
Screenshot: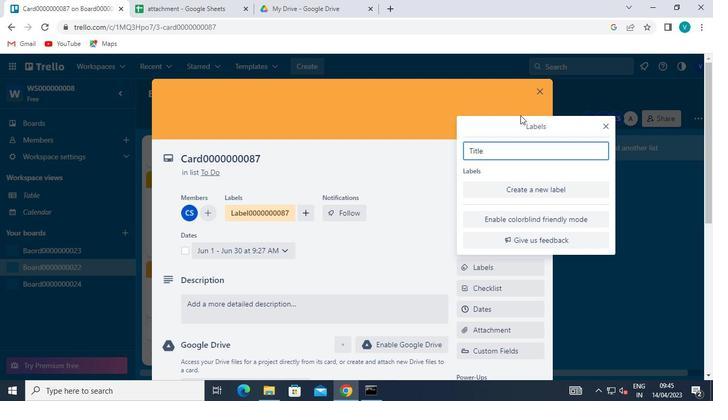 
Action: Keyboard <96>
Screenshot: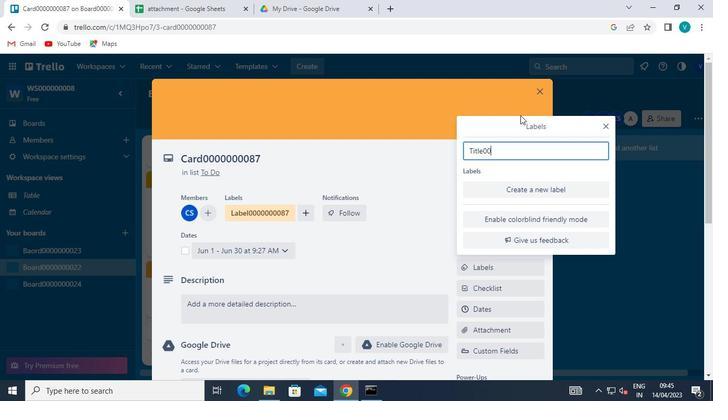 
Action: Keyboard <96>
Screenshot: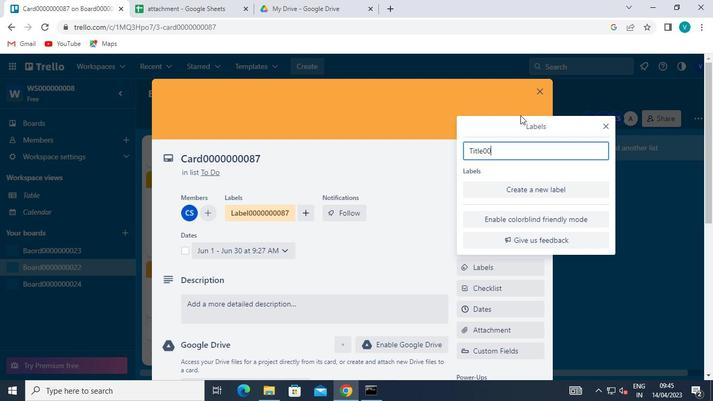 
Action: Keyboard <96>
Screenshot: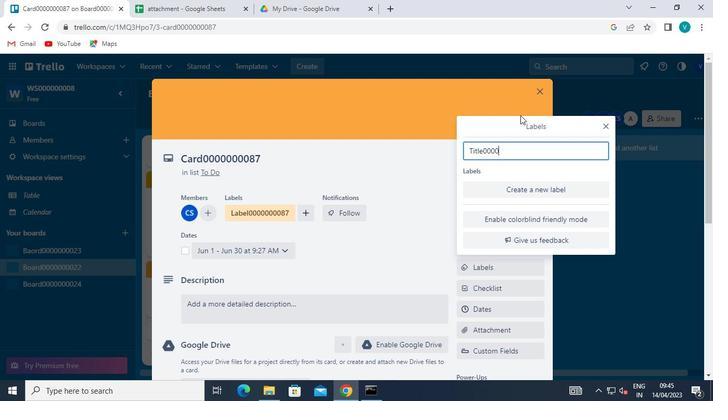 
Action: Keyboard <96>
Screenshot: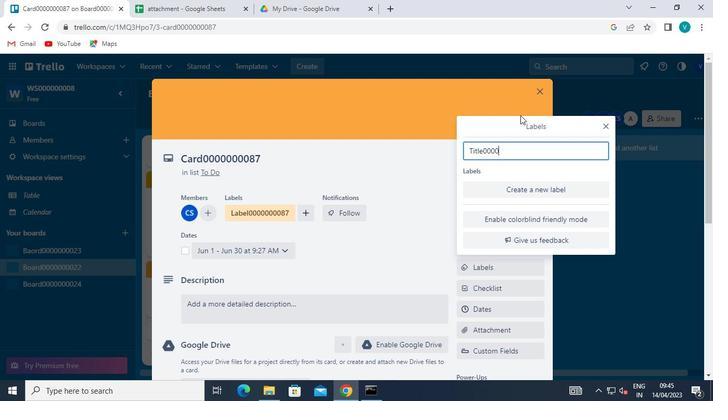 
Action: Keyboard <96>
Screenshot: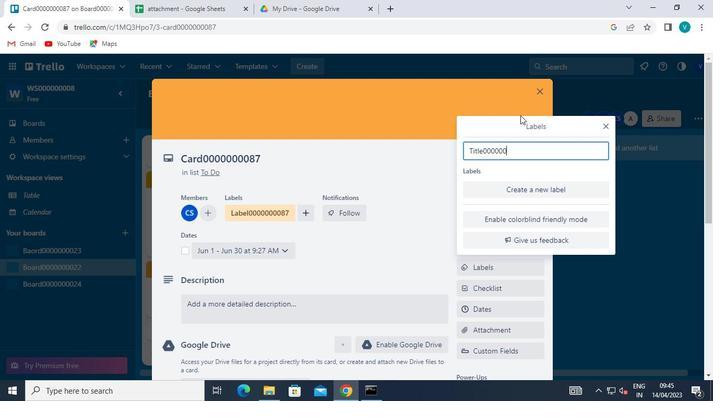 
Action: Keyboard <96>
Screenshot: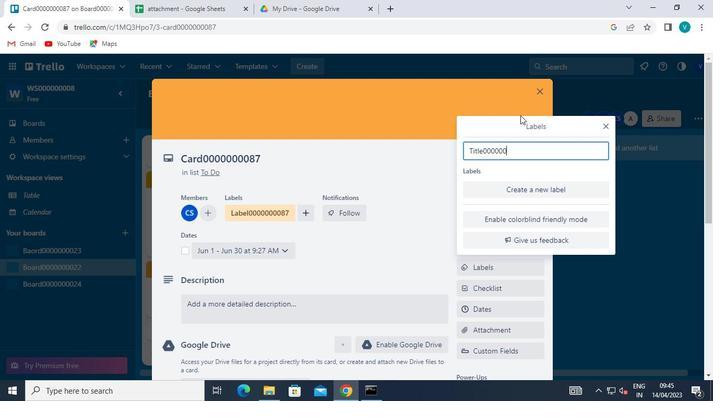 
Action: Keyboard <104>
Screenshot: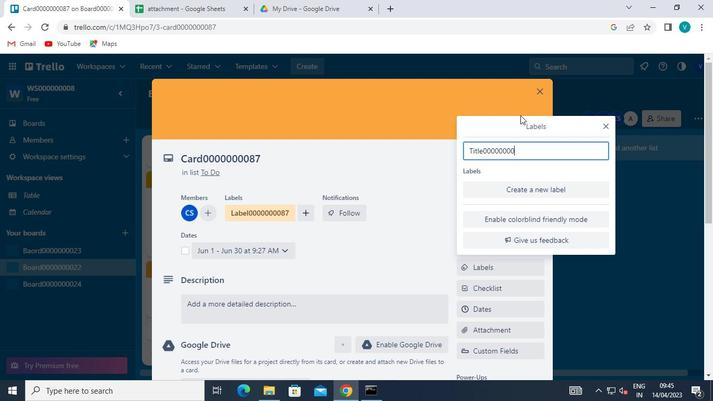 
Action: Keyboard <103>
Screenshot: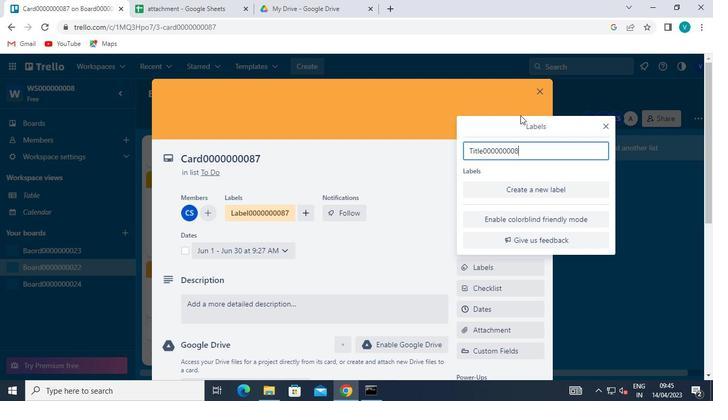 
Action: Mouse moved to (607, 126)
Screenshot: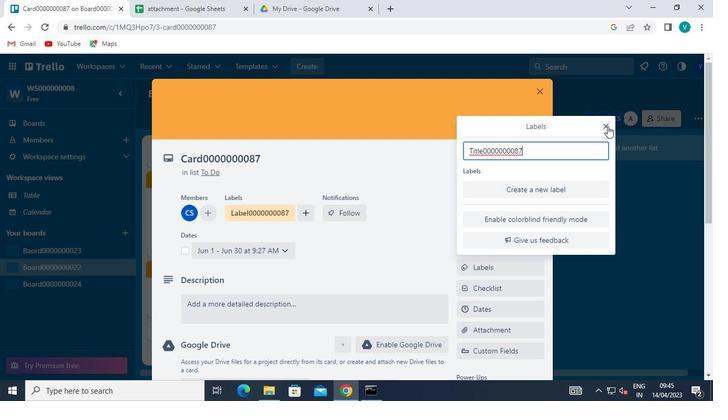 
Action: Mouse pressed left at (607, 126)
Screenshot: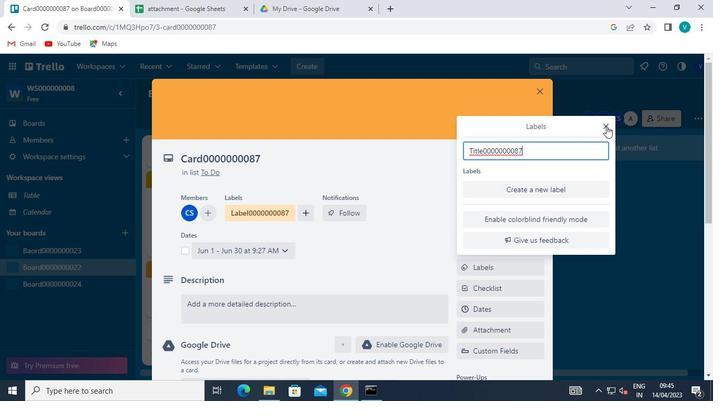 
Action: Mouse moved to (241, 300)
Screenshot: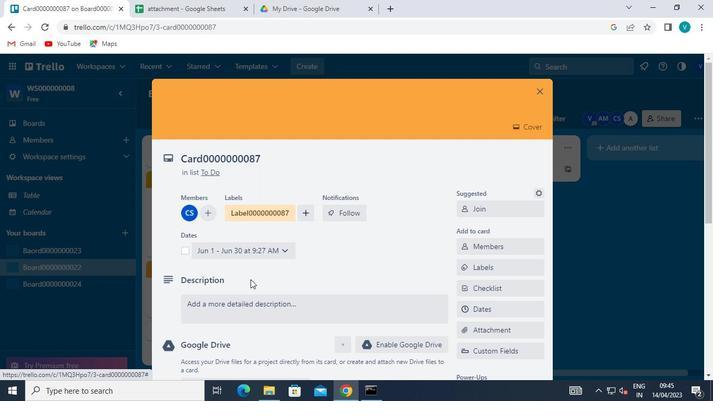 
Action: Mouse pressed left at (241, 300)
Screenshot: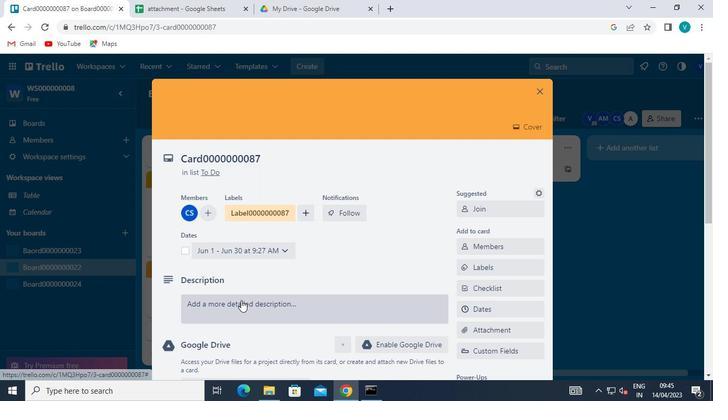 
Action: Mouse moved to (241, 300)
Screenshot: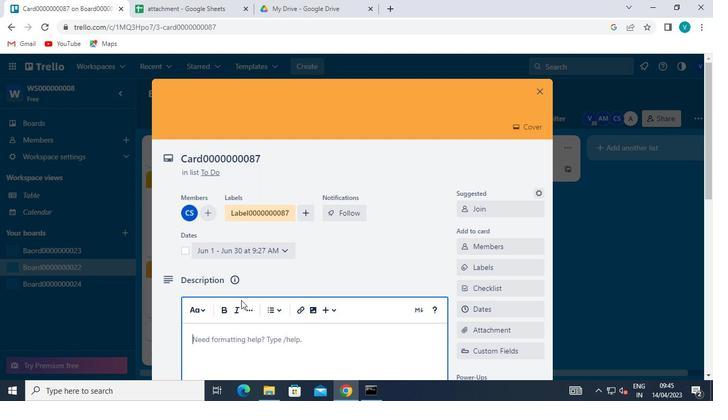 
Action: Keyboard Key.shift
Screenshot: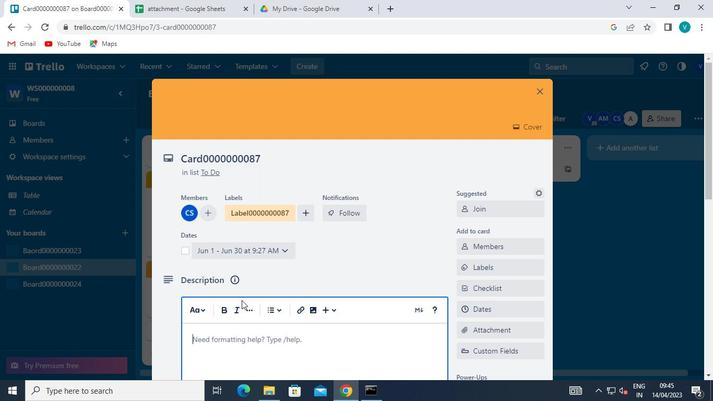 
Action: Keyboard D
Screenshot: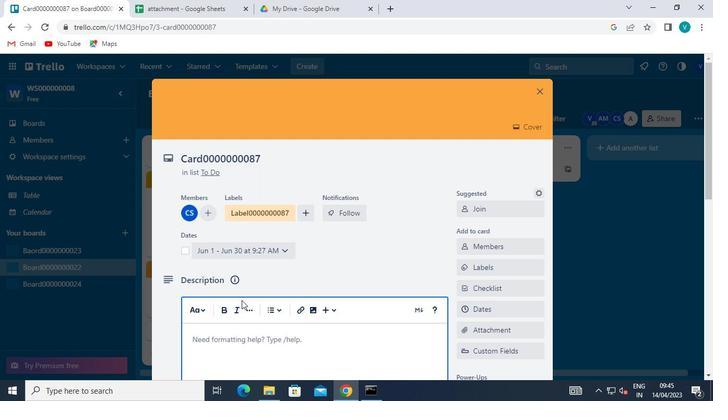 
Action: Keyboard S
Screenshot: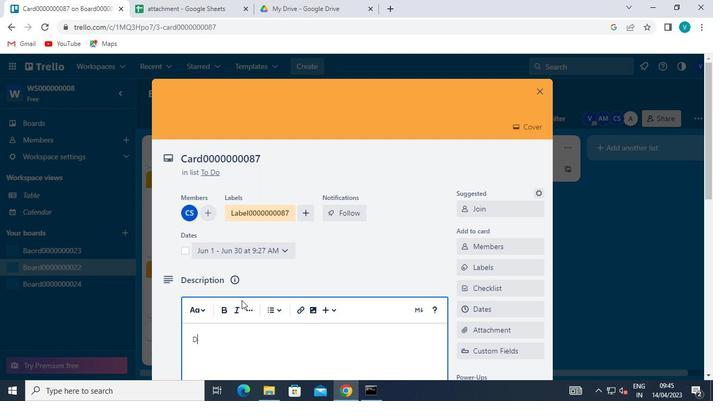 
Action: Keyboard <96>
Screenshot: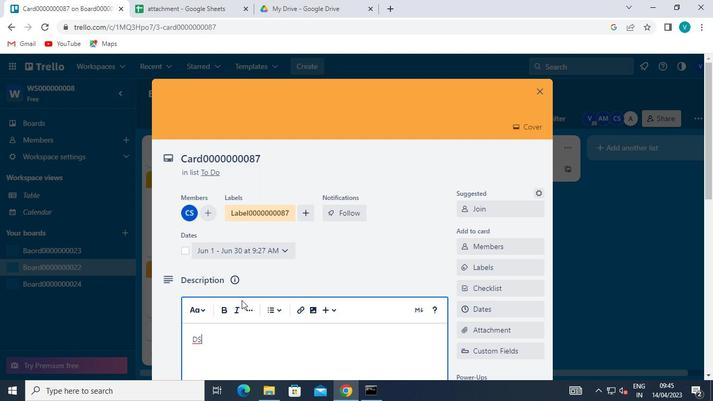 
Action: Keyboard <96>
Screenshot: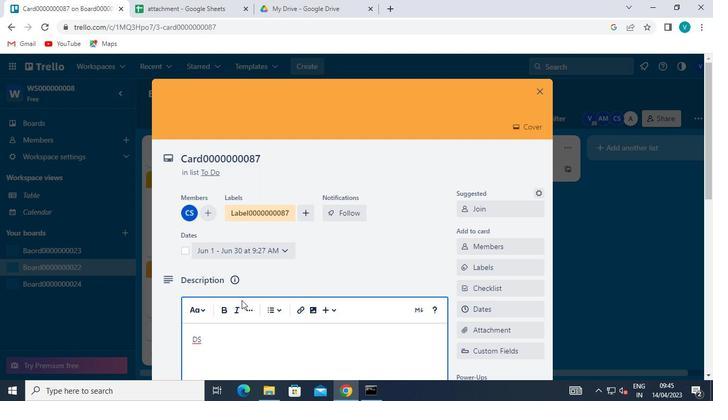 
Action: Keyboard <96>
Screenshot: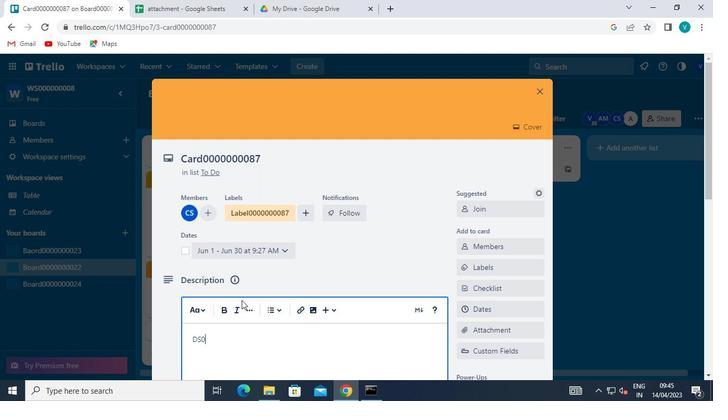 
Action: Keyboard <96>
Screenshot: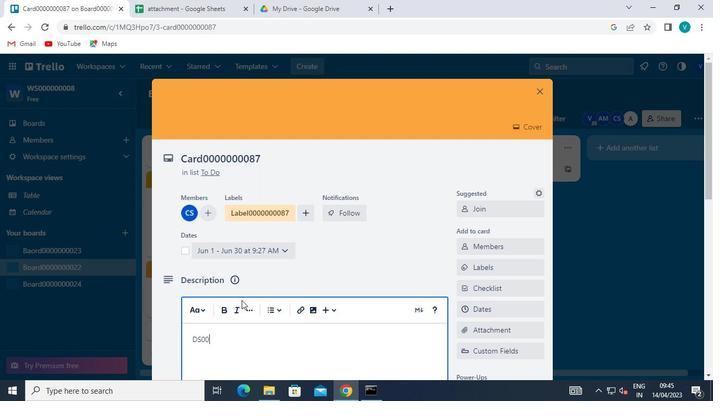 
Action: Keyboard <96>
Screenshot: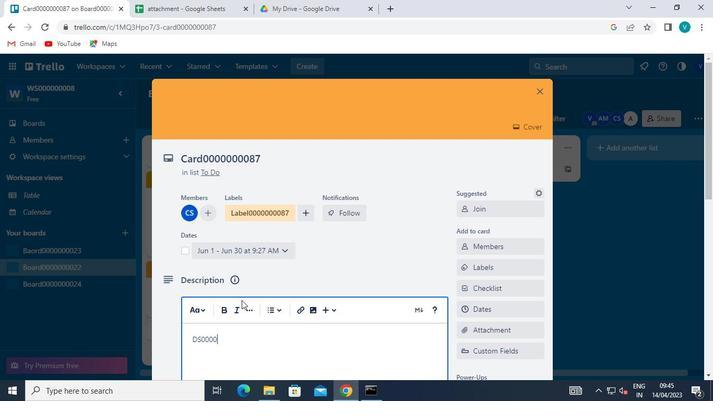 
Action: Keyboard <96>
Screenshot: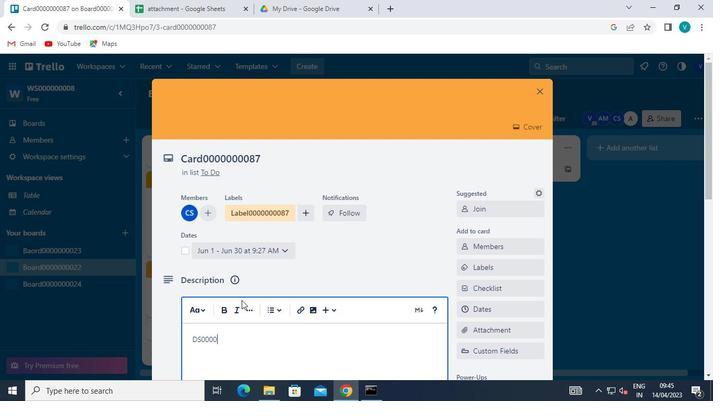 
Action: Keyboard <96>
Screenshot: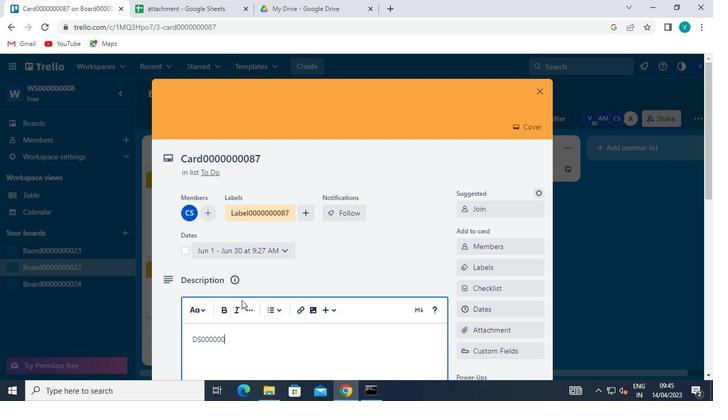 
Action: Keyboard <96>
Screenshot: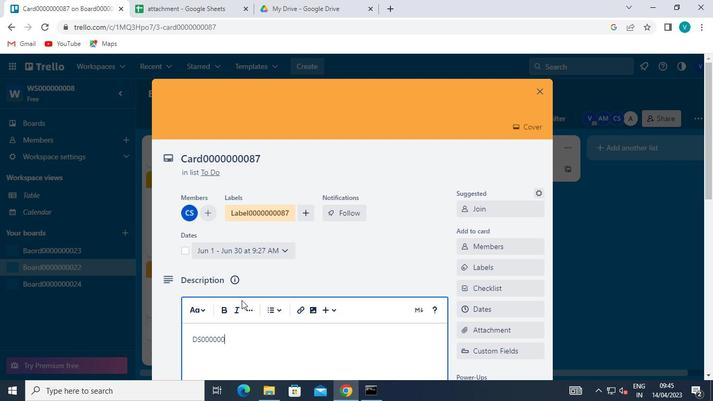 
Action: Keyboard <104>
Screenshot: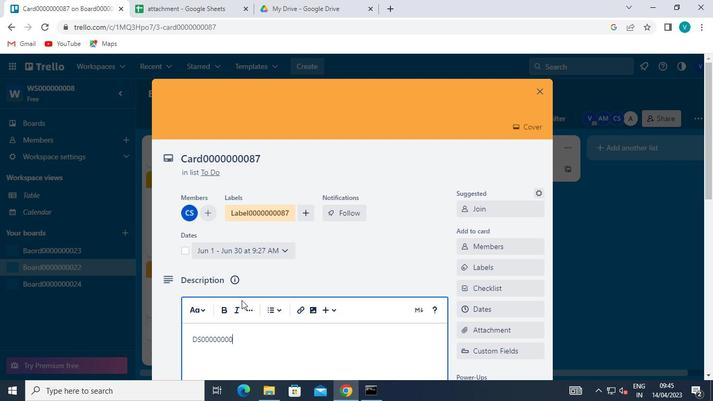 
Action: Keyboard <103>
Screenshot: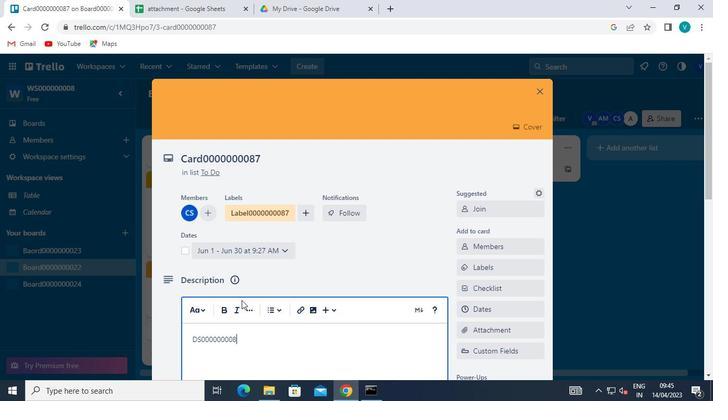 
Action: Mouse moved to (193, 294)
Screenshot: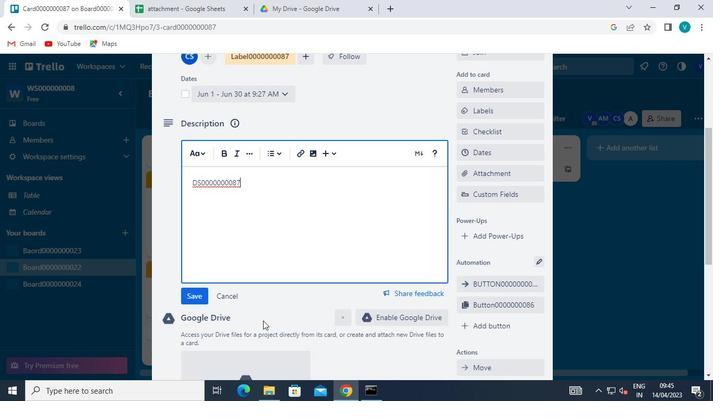 
Action: Mouse pressed left at (193, 294)
Screenshot: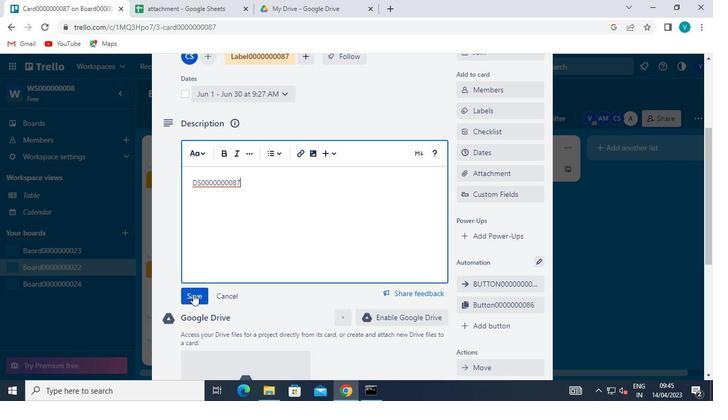 
Action: Mouse moved to (253, 276)
Screenshot: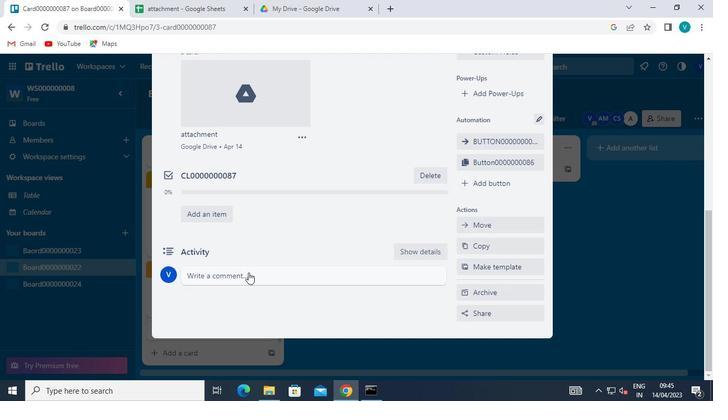 
Action: Mouse pressed left at (253, 276)
Screenshot: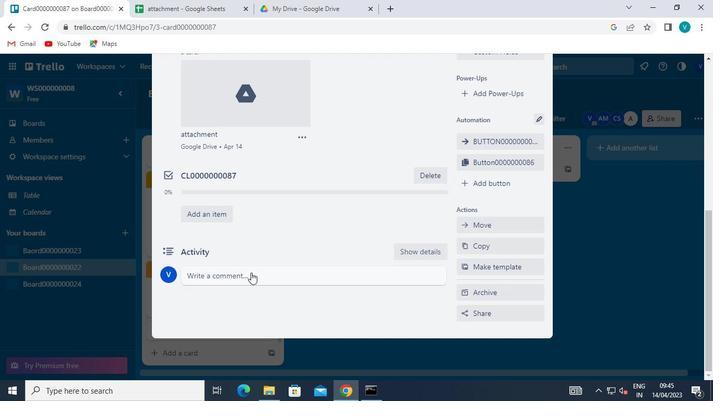 
Action: Keyboard Key.shift
Screenshot: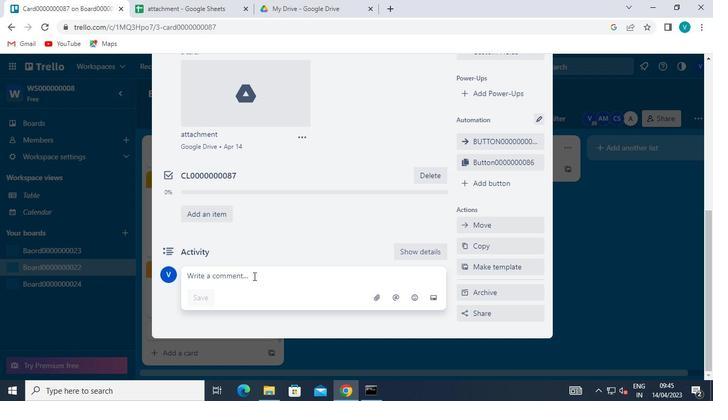 
Action: Keyboard C
Screenshot: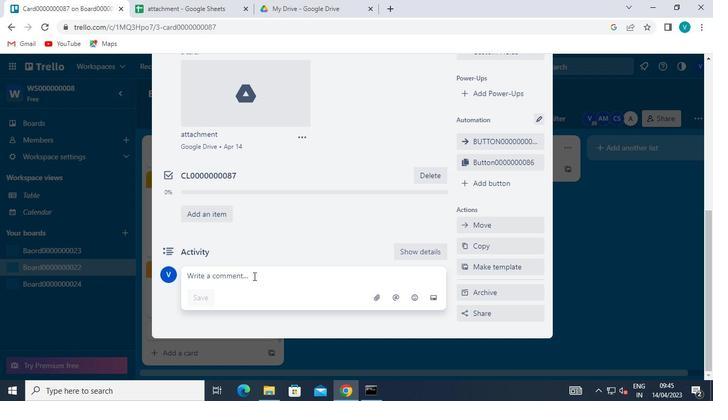 
Action: Keyboard M
Screenshot: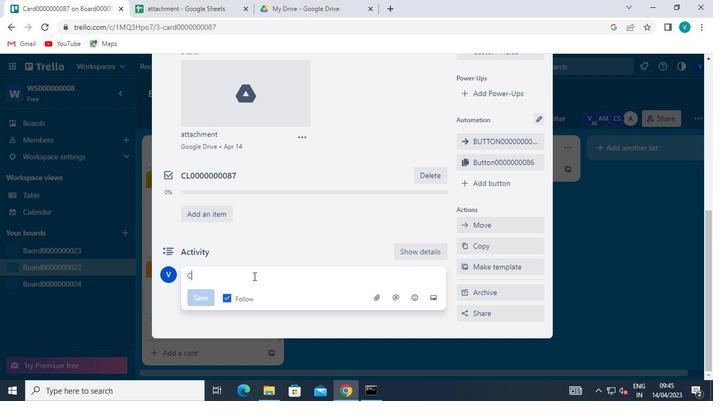 
Action: Keyboard <96>
Screenshot: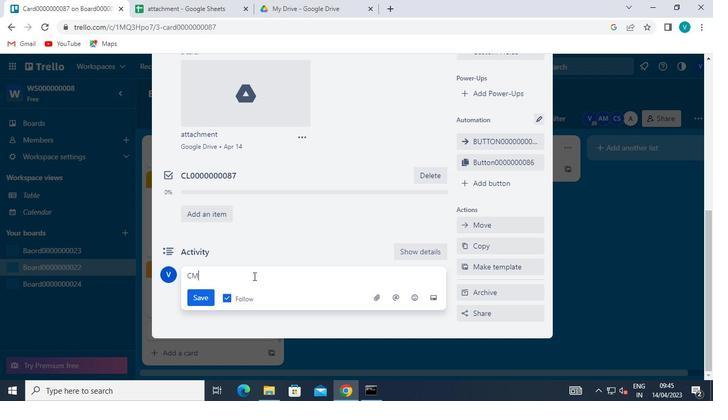 
Action: Keyboard <96>
Screenshot: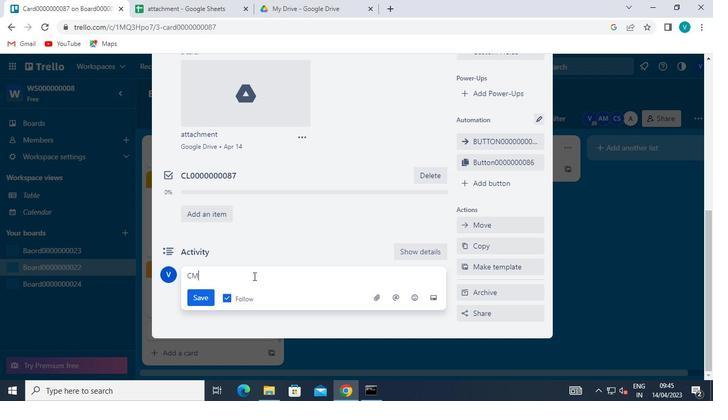 
Action: Keyboard <96>
Screenshot: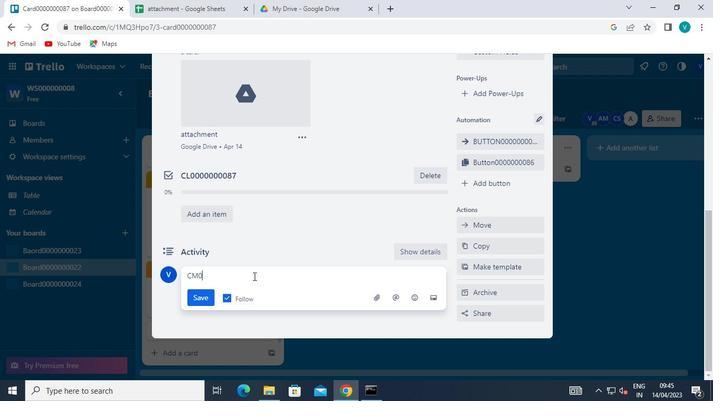 
Action: Keyboard <96>
Screenshot: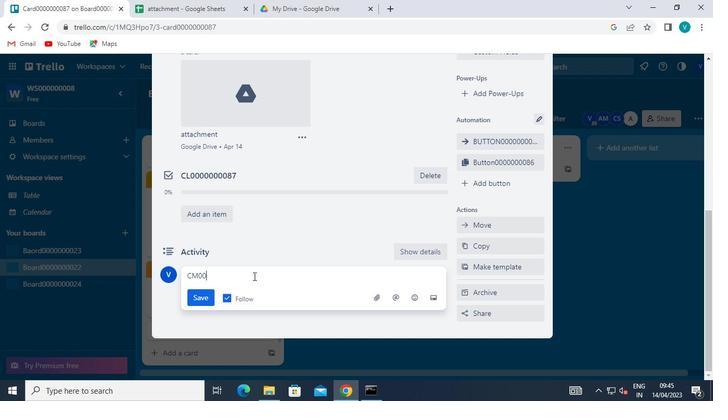 
Action: Keyboard <96>
Screenshot: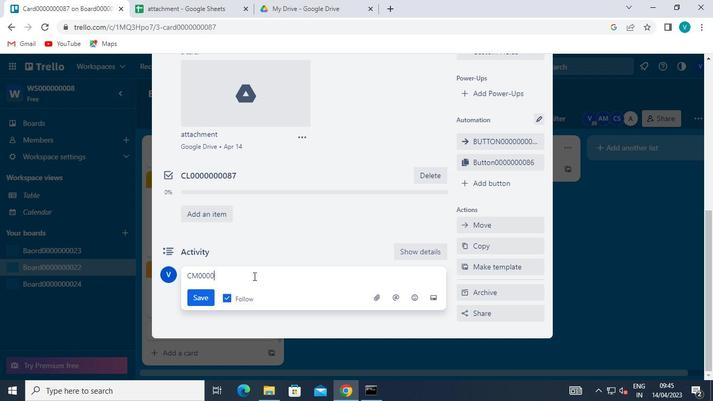 
Action: Keyboard <96>
Screenshot: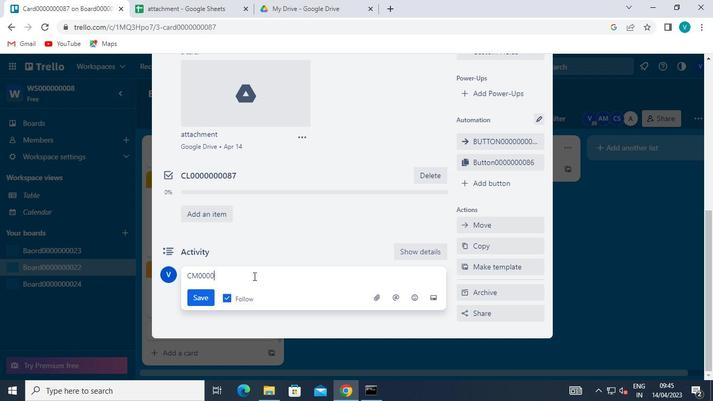 
Action: Keyboard <96>
Screenshot: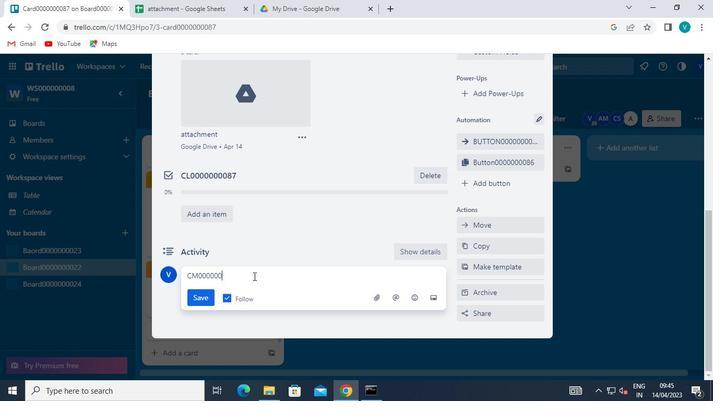 
Action: Keyboard <96>
Screenshot: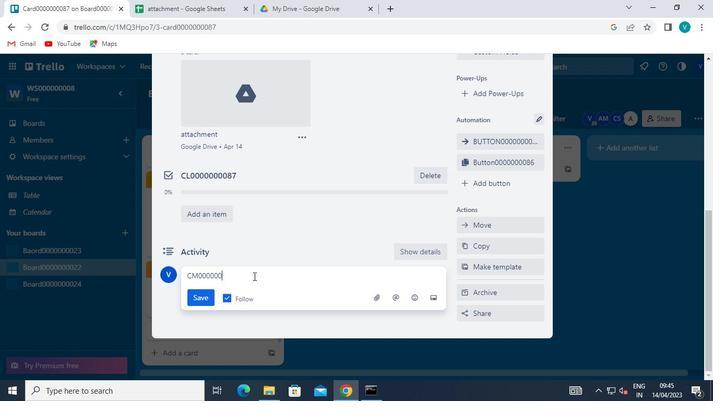 
Action: Keyboard <104>
Screenshot: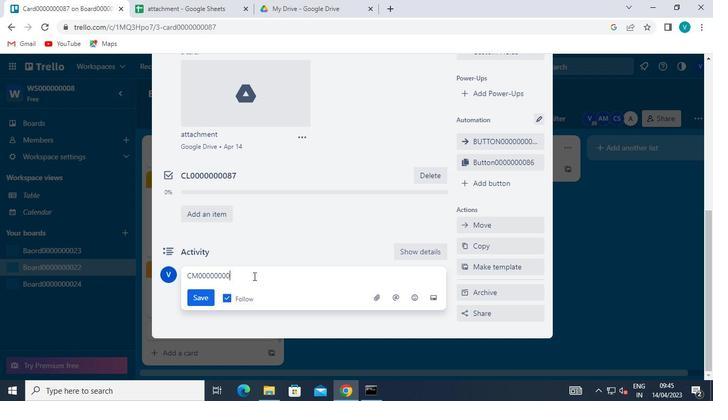 
Action: Keyboard <103>
Screenshot: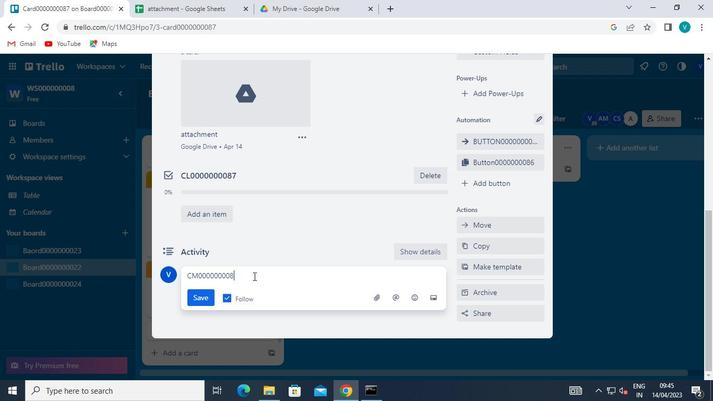 
Action: Mouse moved to (191, 293)
Screenshot: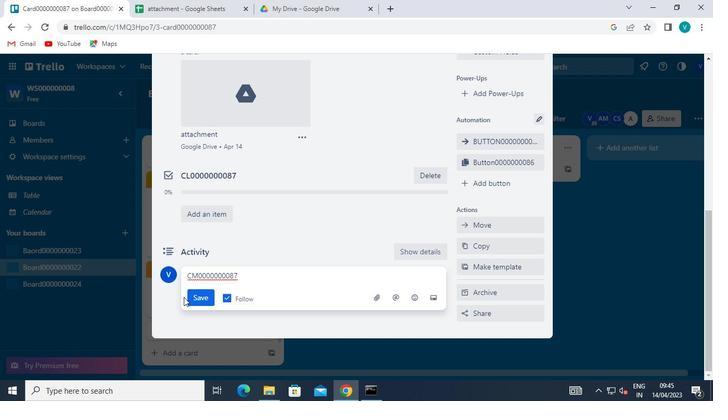 
Action: Mouse pressed left at (191, 293)
Screenshot: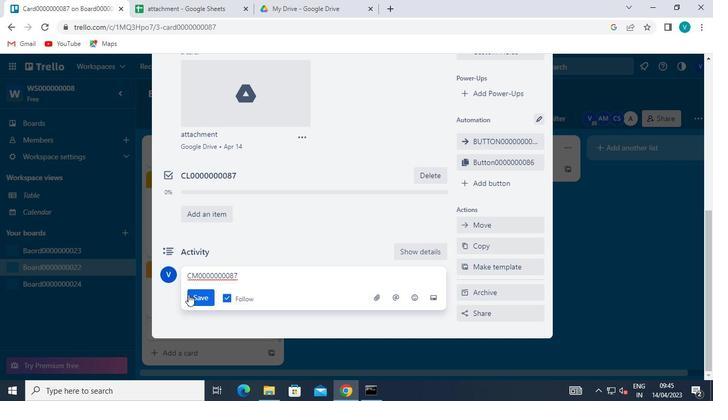 
Action: Mouse moved to (535, 88)
Screenshot: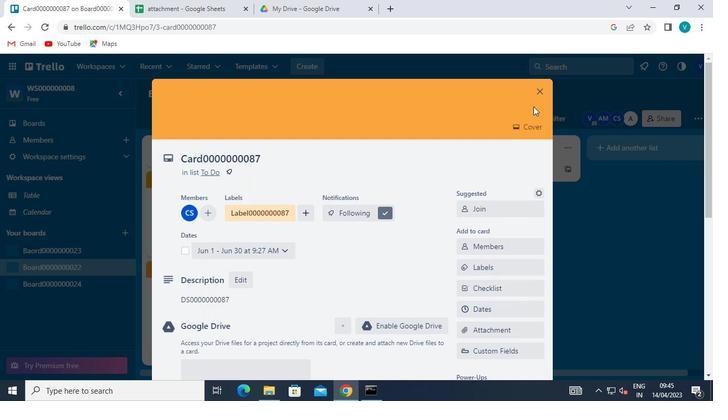 
Action: Mouse pressed left at (535, 88)
Screenshot: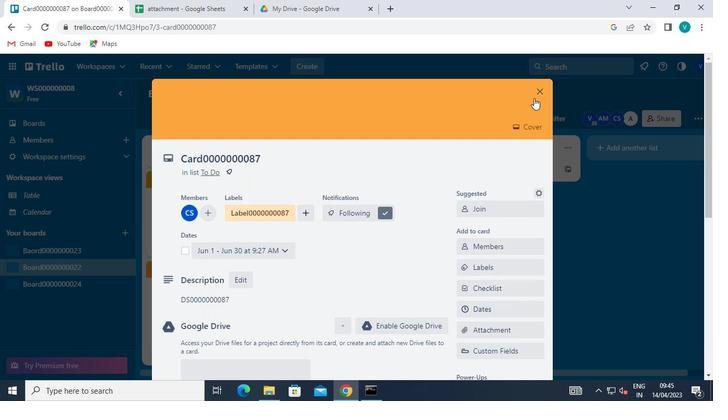 
Action: Mouse moved to (372, 394)
Screenshot: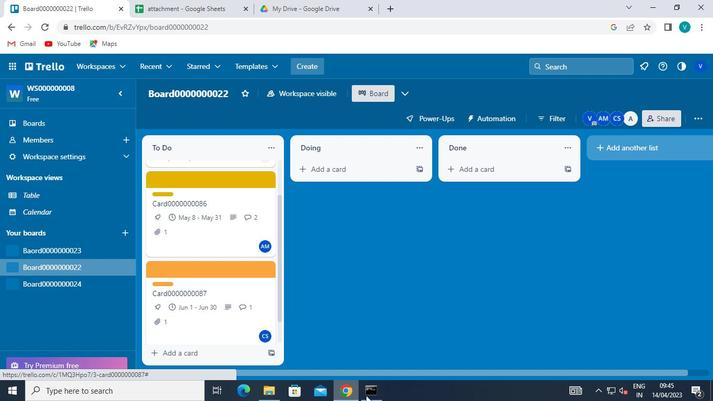 
Action: Mouse pressed left at (372, 394)
Screenshot: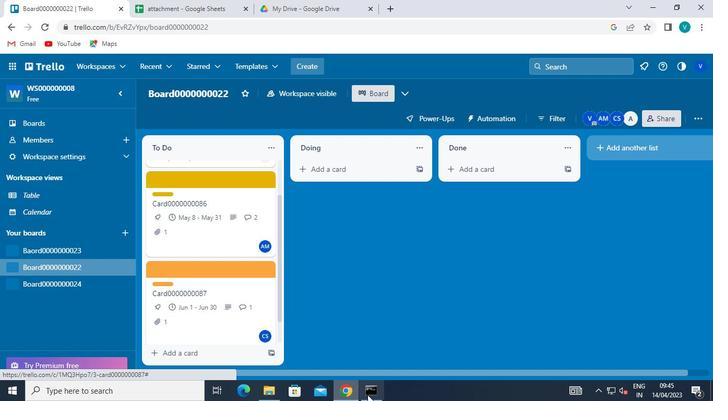 
Action: Mouse moved to (523, 22)
Screenshot: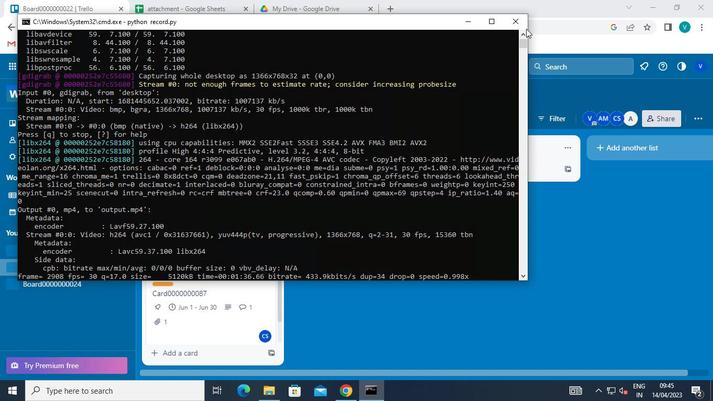 
Action: Mouse pressed left at (523, 22)
Screenshot: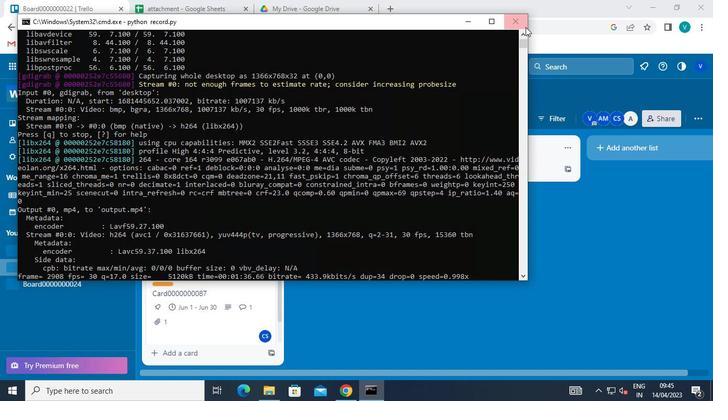 
